 Task: In the  document database. Add the mentioned hyperlink after third sentence in main content 'www.quora.com' Insert the picture of  'Sheep' with name   Sheep.png  Change shape height to 2.4
Action: Mouse moved to (366, 128)
Screenshot: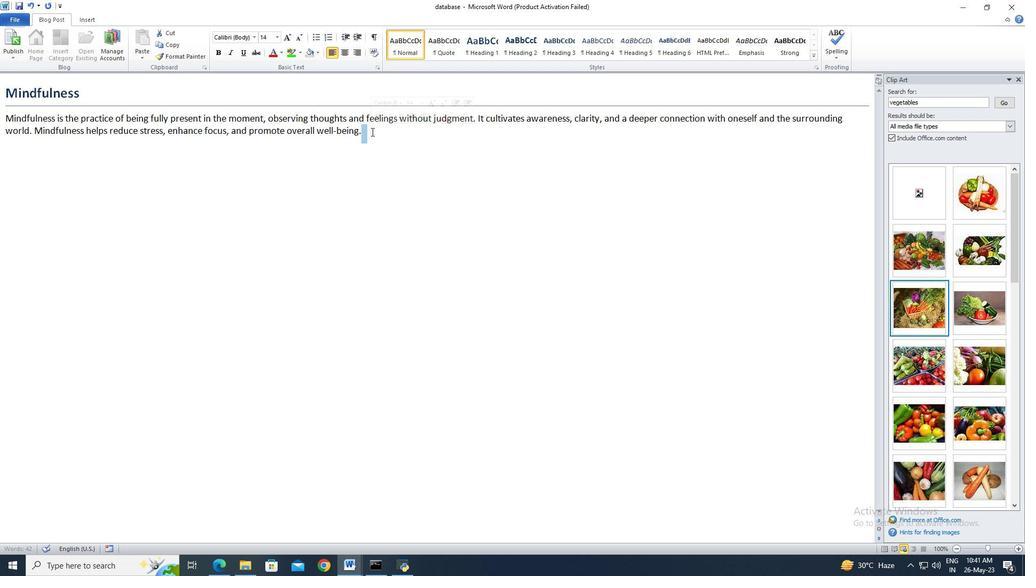 
Action: Mouse pressed left at (366, 128)
Screenshot: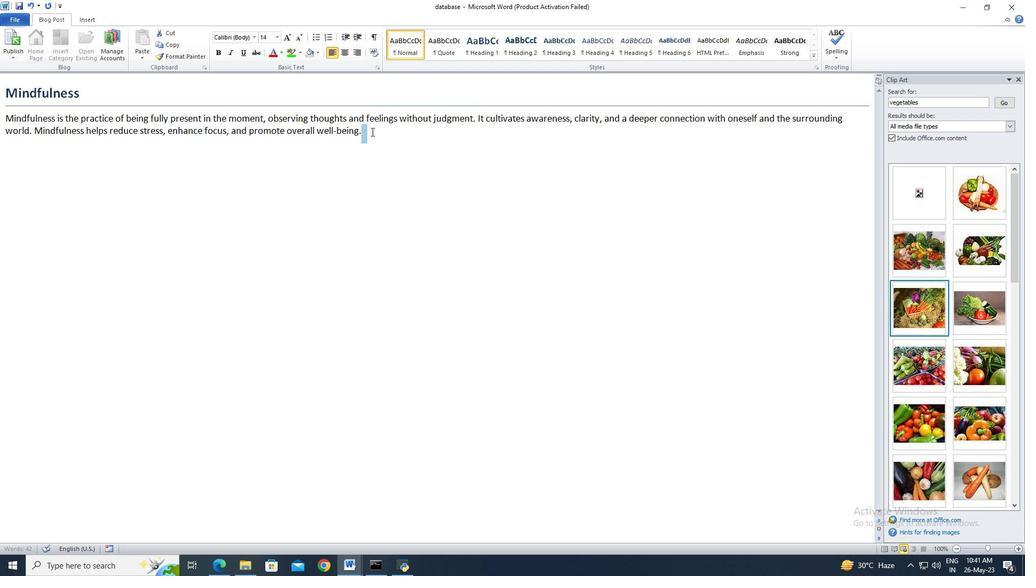 
Action: Mouse moved to (365, 130)
Screenshot: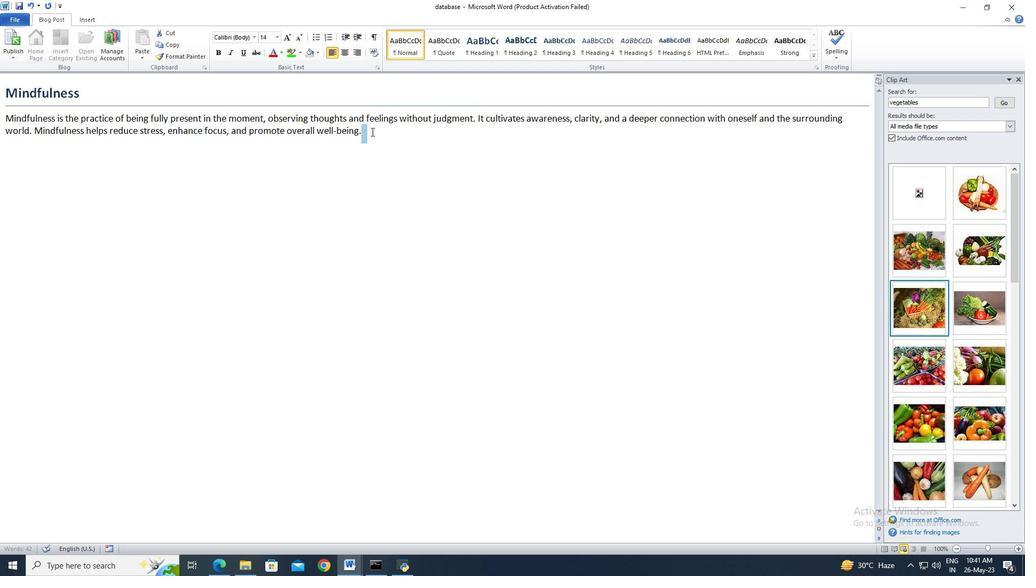 
Action: Mouse pressed left at (365, 130)
Screenshot: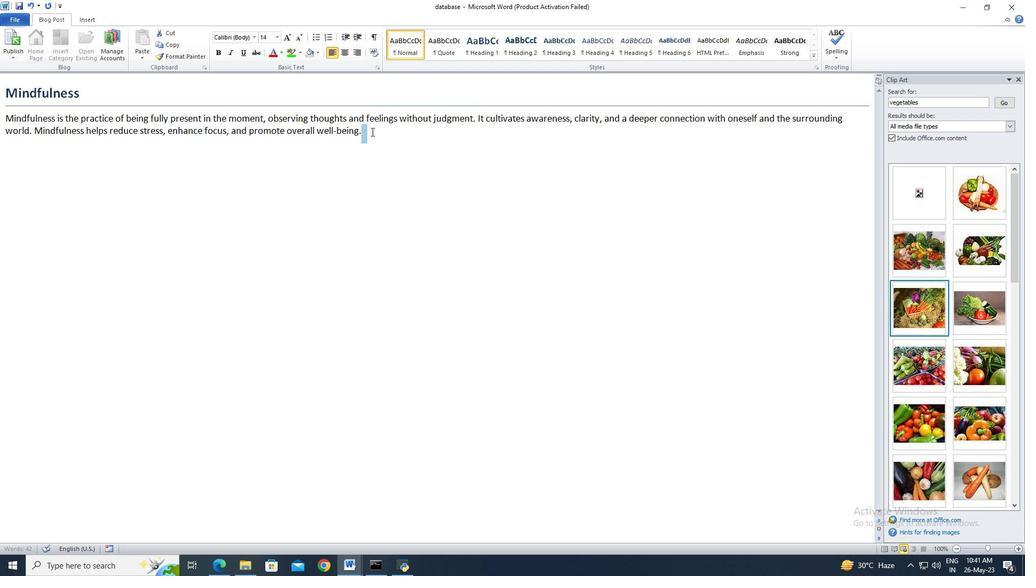 
Action: Mouse moved to (361, 129)
Screenshot: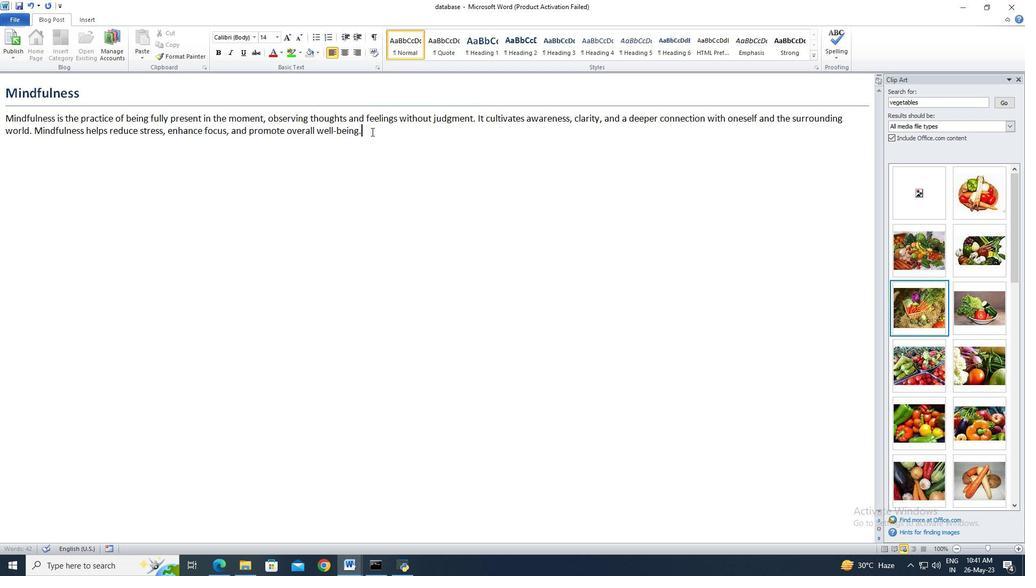 
Action: Mouse pressed left at (361, 129)
Screenshot: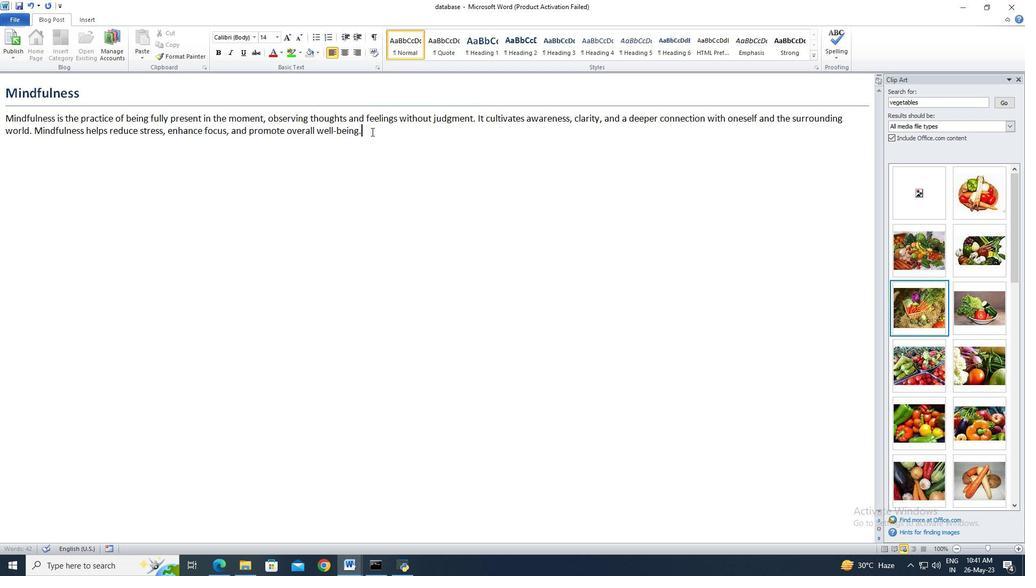 
Action: Mouse moved to (92, 23)
Screenshot: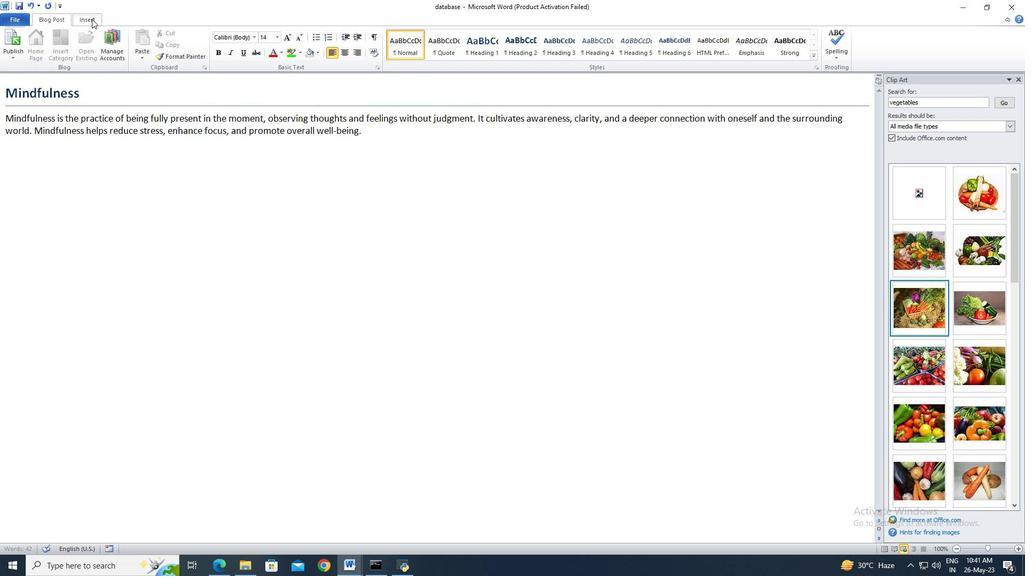 
Action: Mouse pressed left at (92, 23)
Screenshot: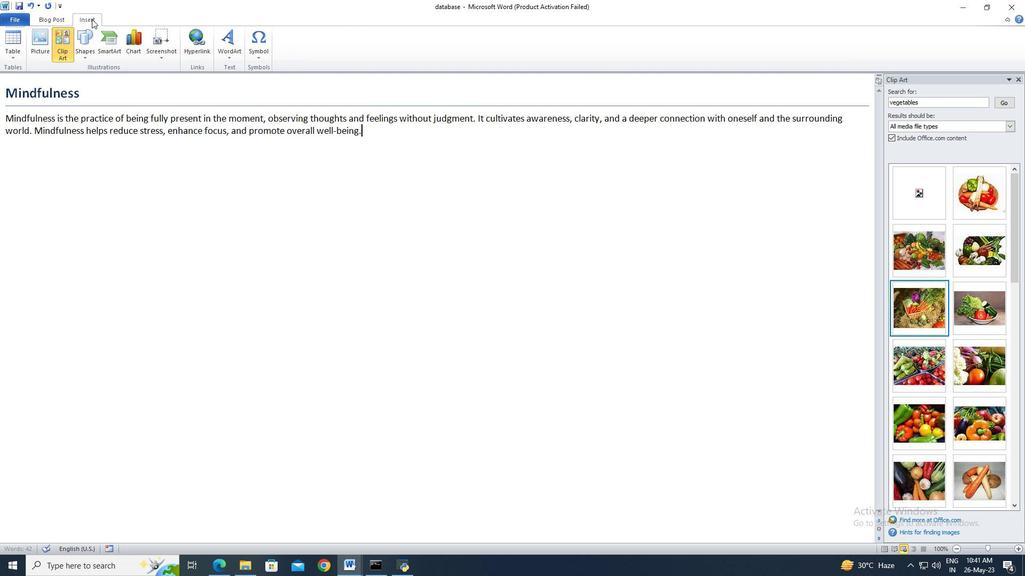 
Action: Mouse moved to (48, 41)
Screenshot: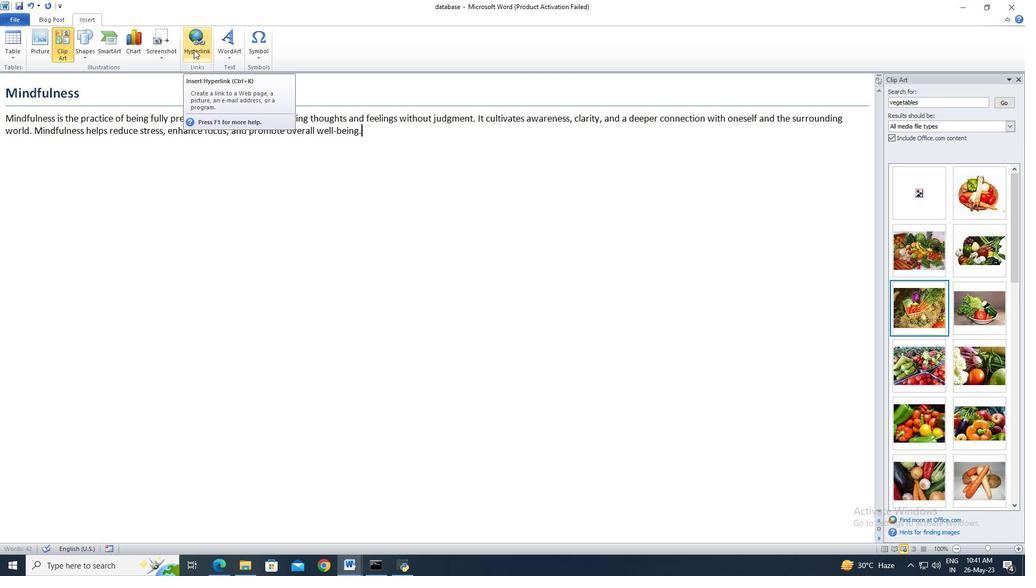 
Action: Mouse pressed left at (48, 41)
Screenshot: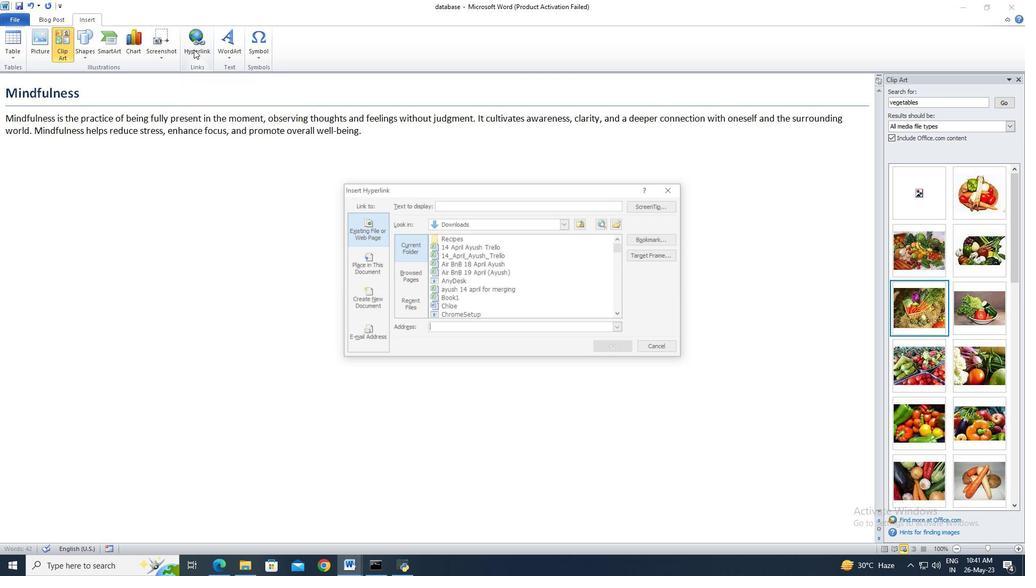 
Action: Mouse moved to (117, 94)
Screenshot: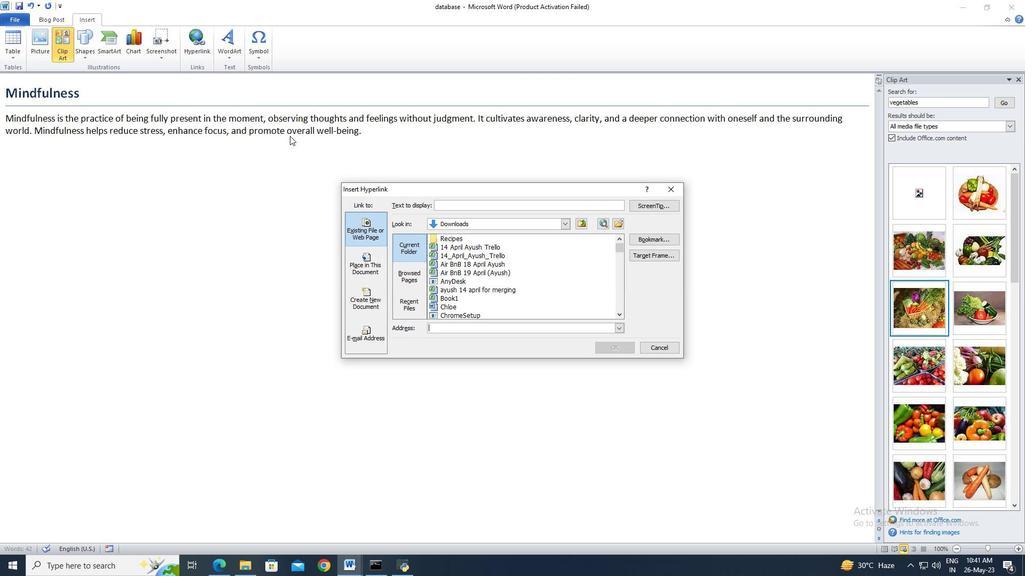 
Action: Mouse pressed left at (117, 94)
Screenshot: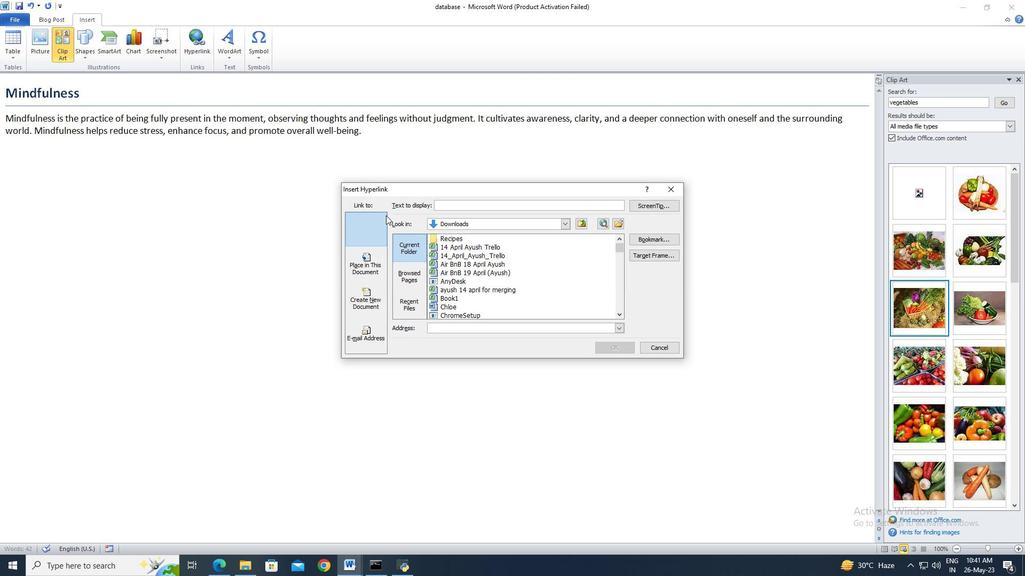 
Action: Mouse moved to (419, 273)
Screenshot: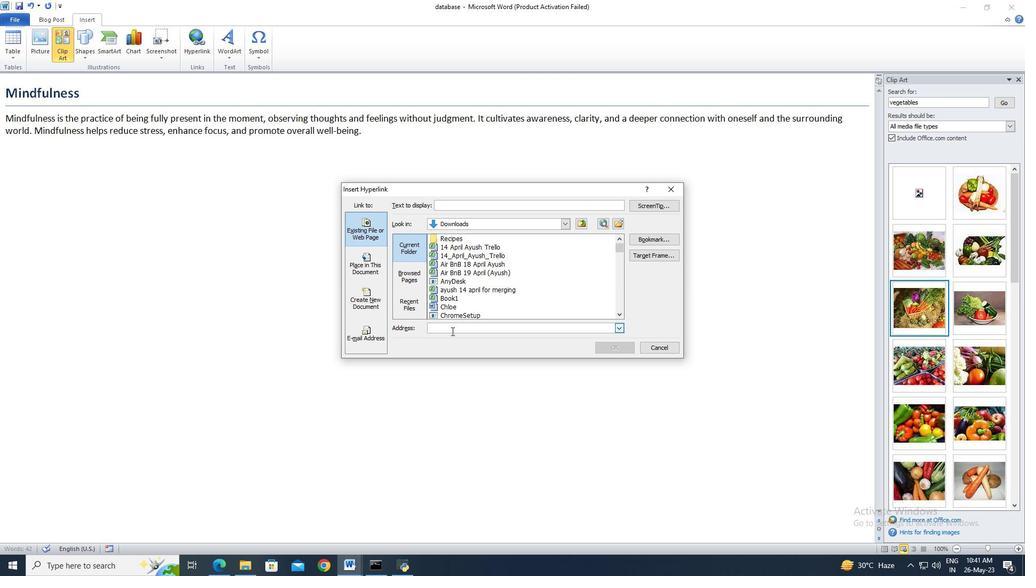 
Action: Mouse pressed left at (419, 273)
Screenshot: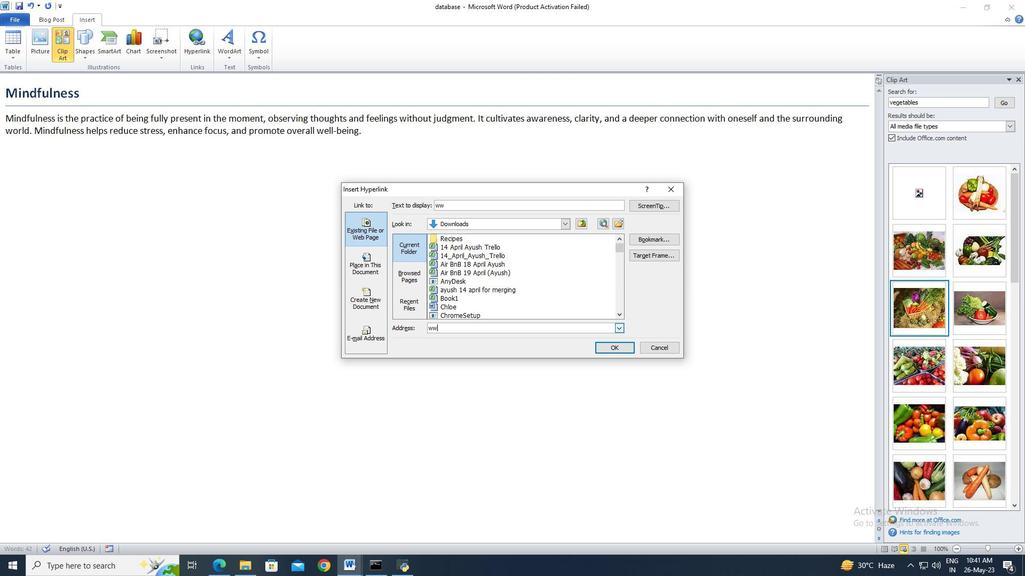 
Action: Mouse moved to (367, 127)
Screenshot: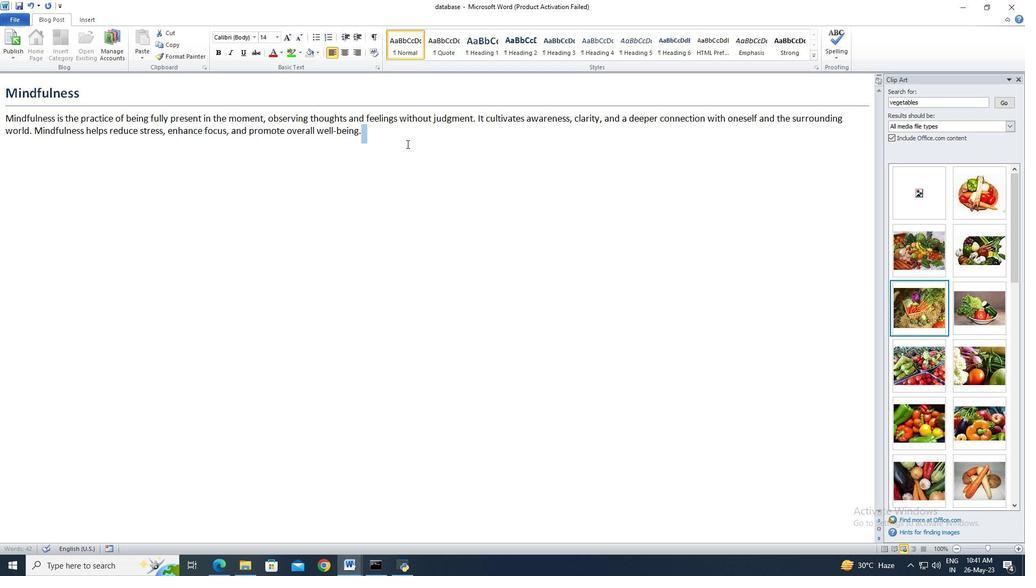 
Action: Mouse pressed left at (367, 127)
Screenshot: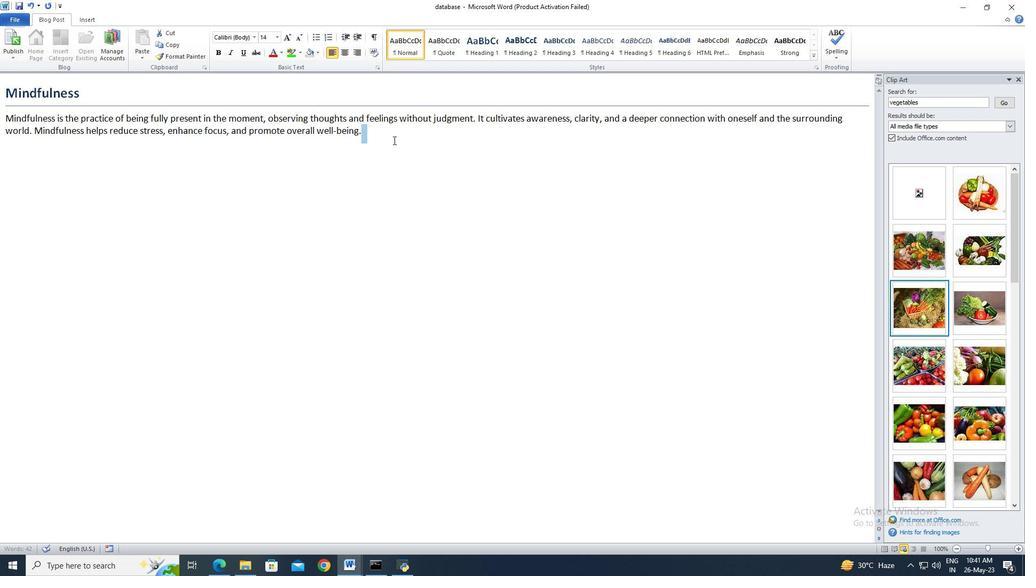 
Action: Mouse moved to (368, 127)
Screenshot: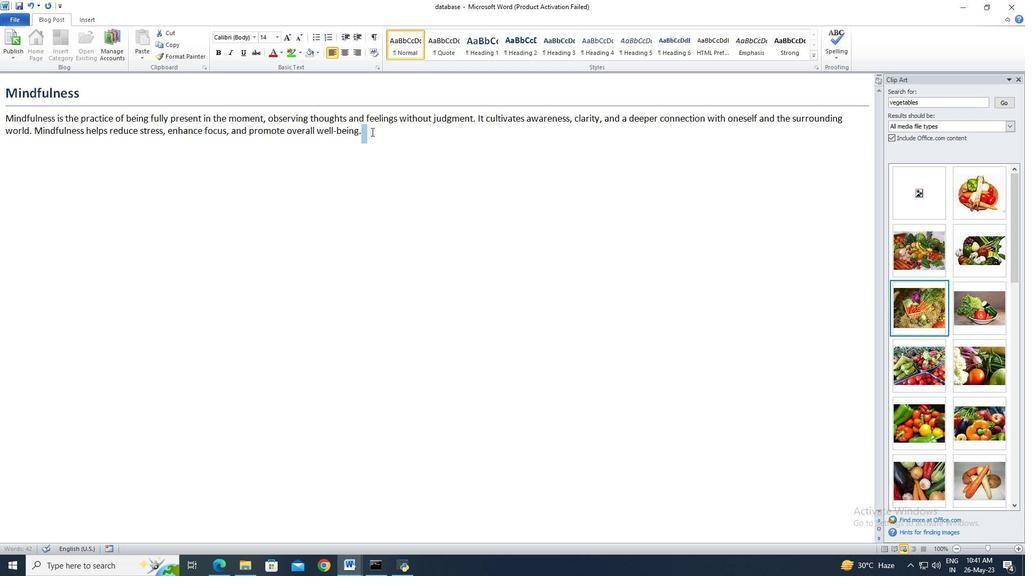 
Action: Key pressed <Key.left><Key.enter>
Screenshot: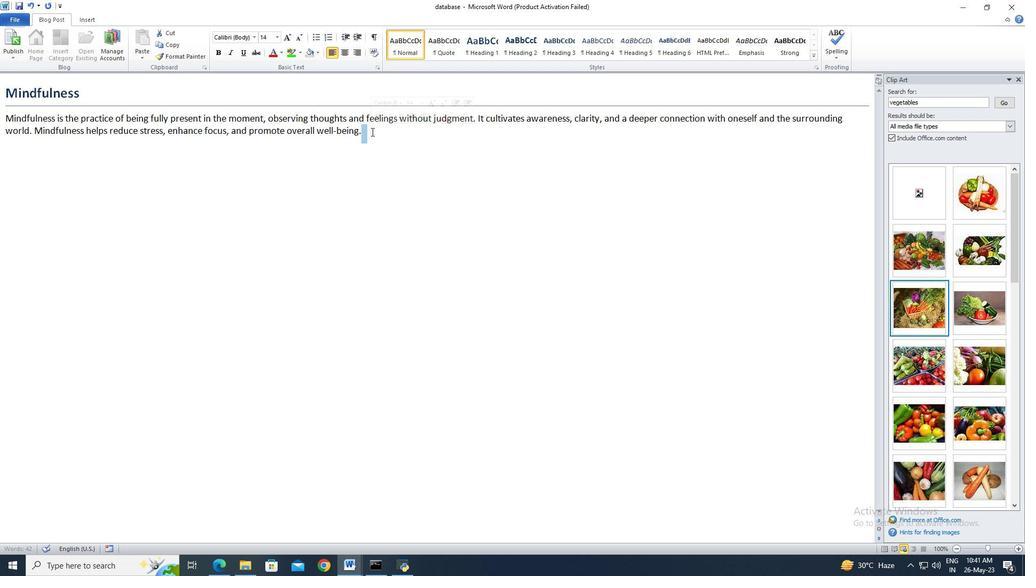 
Action: Mouse moved to (367, 130)
Screenshot: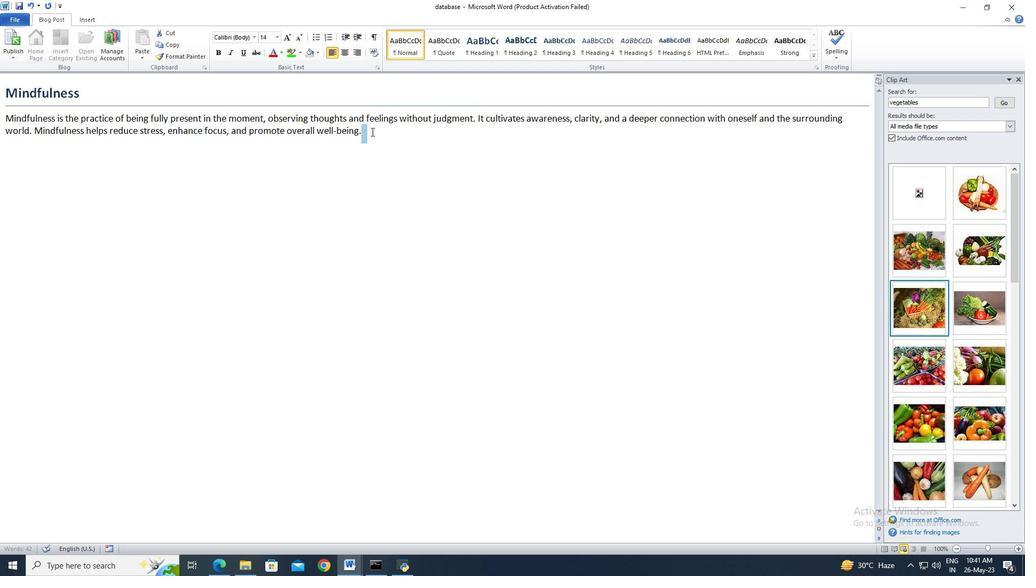 
Action: Mouse pressed left at (367, 130)
Screenshot: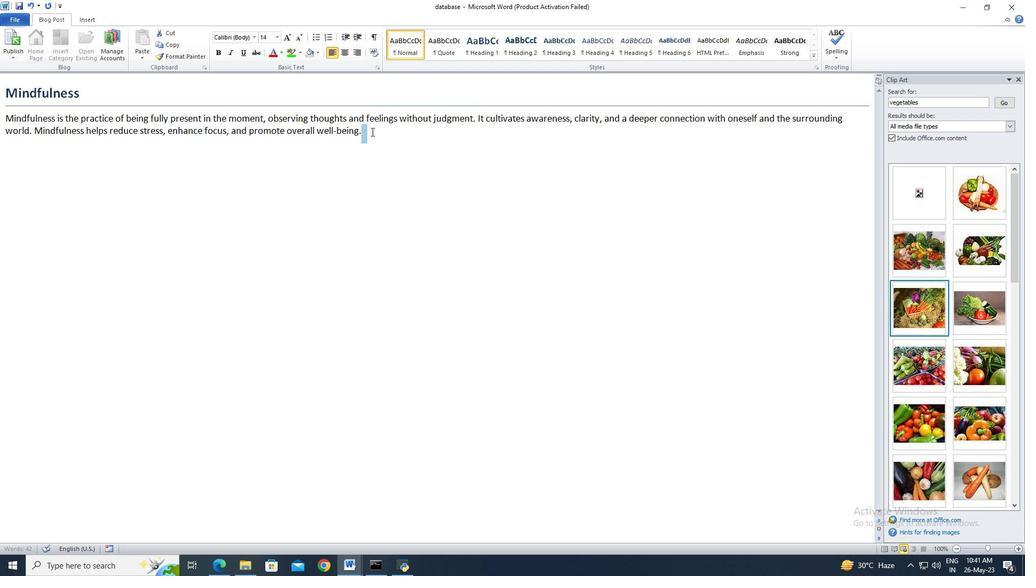 
Action: Mouse moved to (366, 130)
Screenshot: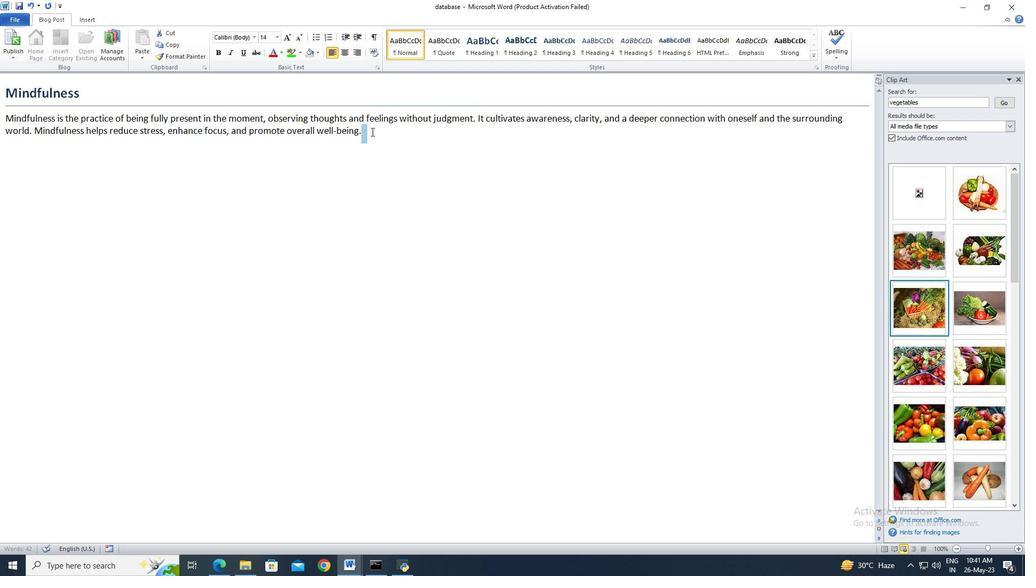 
Action: Mouse pressed left at (366, 130)
Screenshot: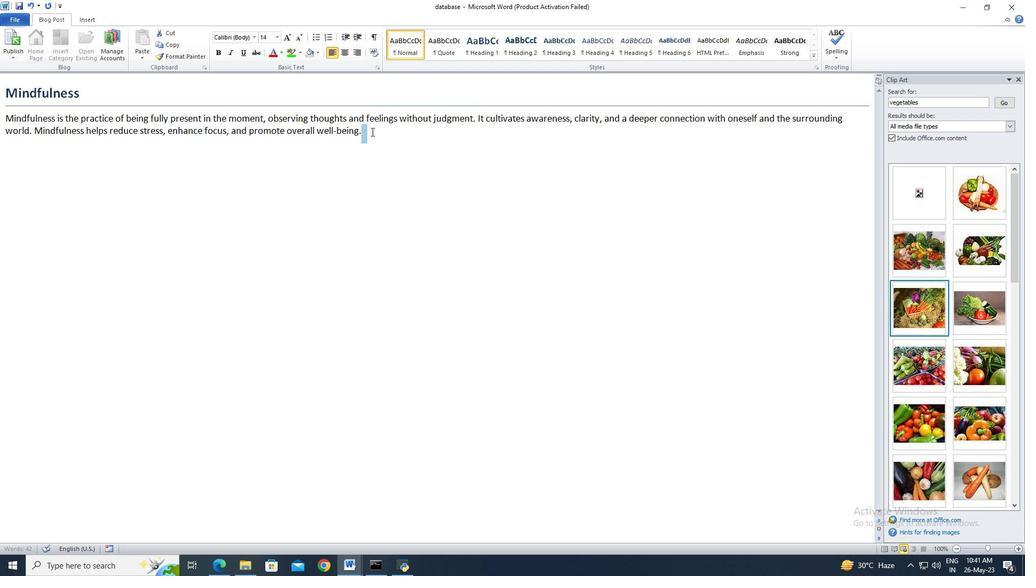 
Action: Mouse moved to (355, 162)
Screenshot: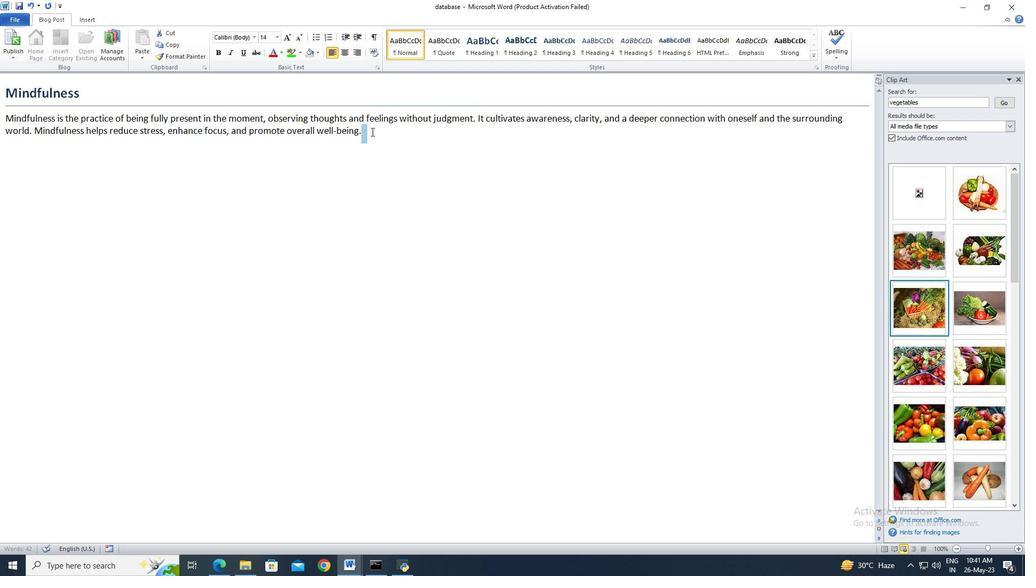
Action: Mouse pressed left at (355, 162)
Screenshot: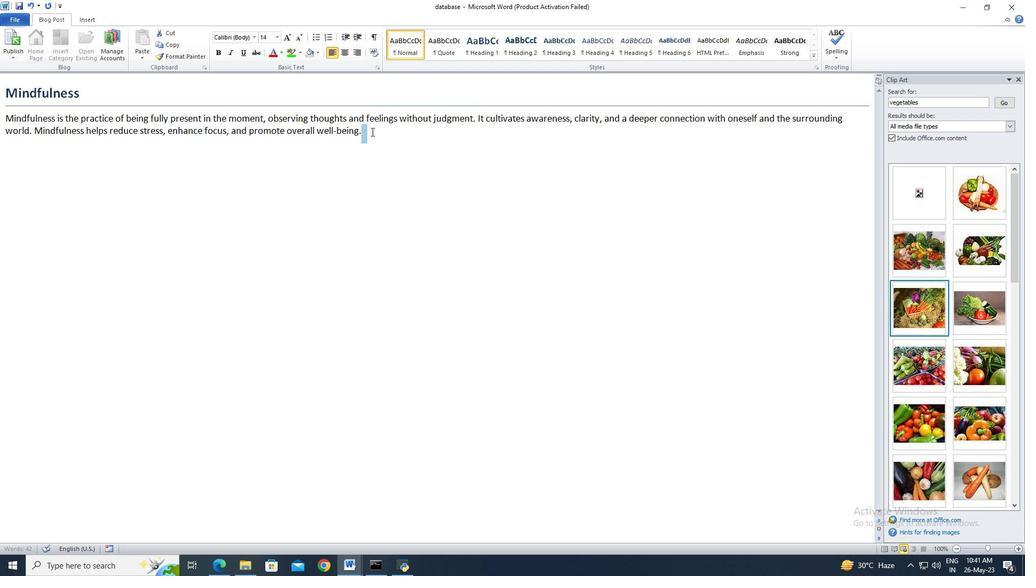 
Action: Mouse moved to (431, 184)
Screenshot: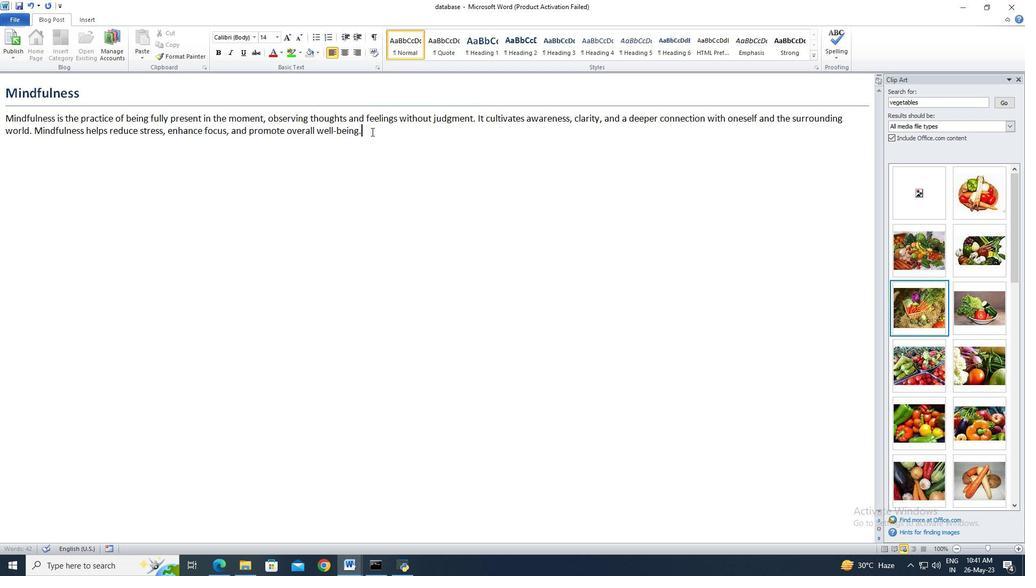 
Action: Mouse pressed left at (431, 184)
Screenshot: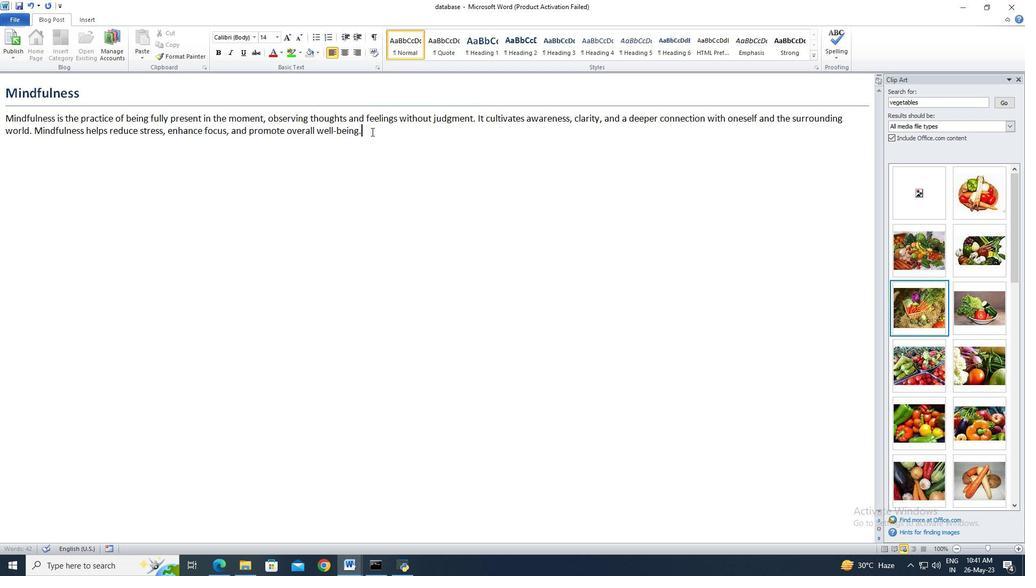 
Action: Mouse moved to (369, 127)
Screenshot: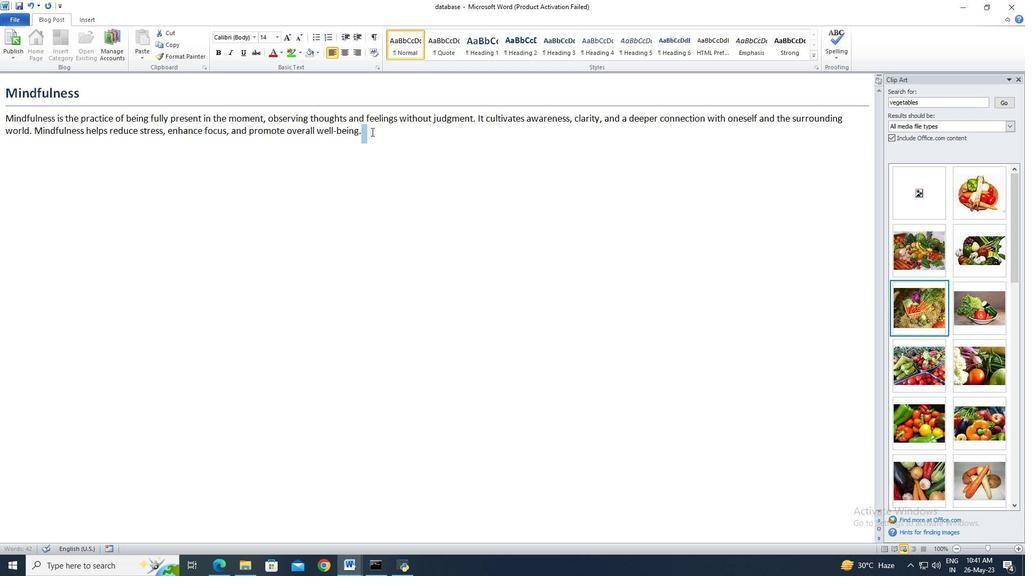 
Action: Mouse pressed left at (369, 127)
Screenshot: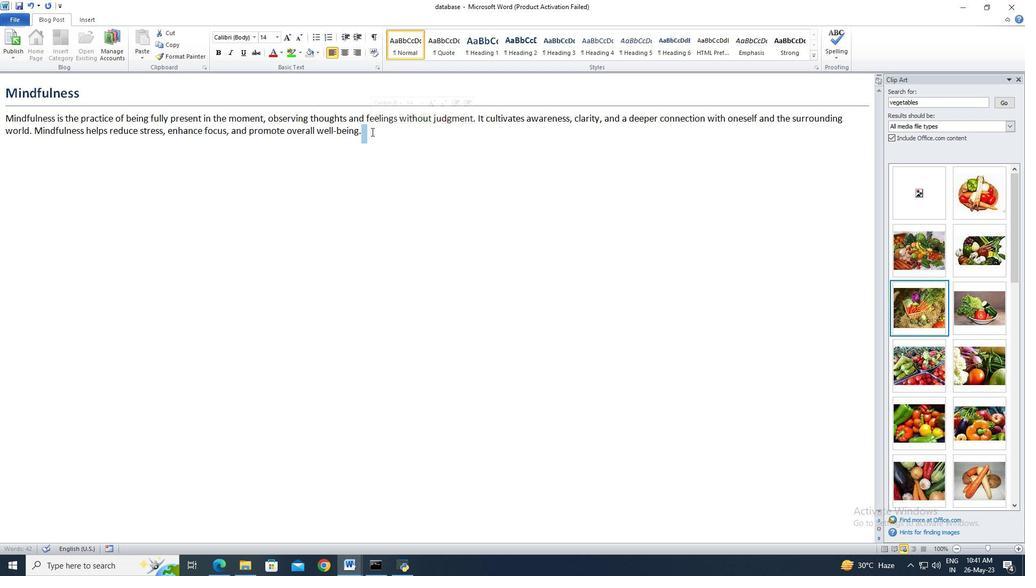 
Action: Key pressed <Key.left>
Screenshot: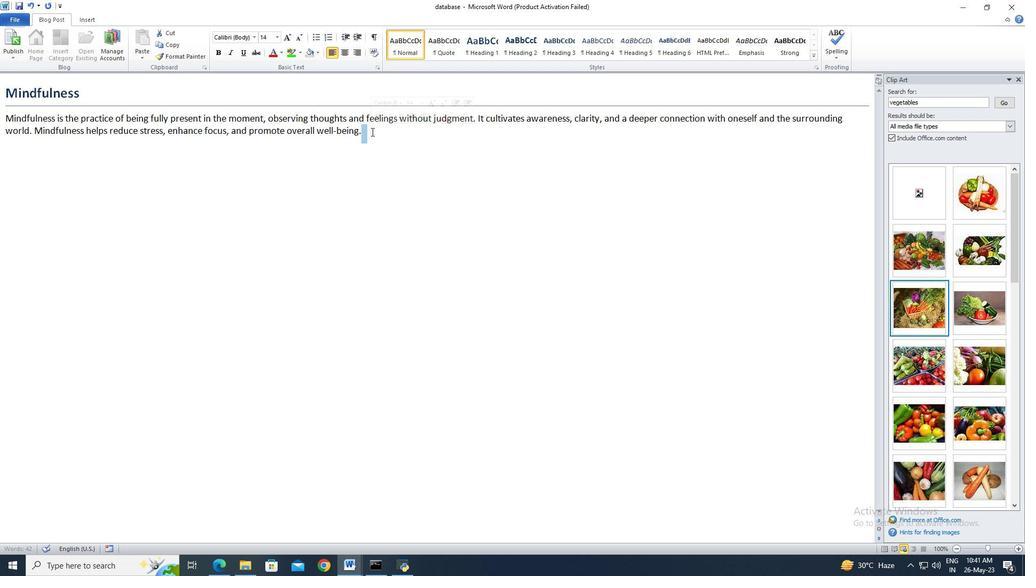 
Action: Mouse moved to (90, 22)
Screenshot: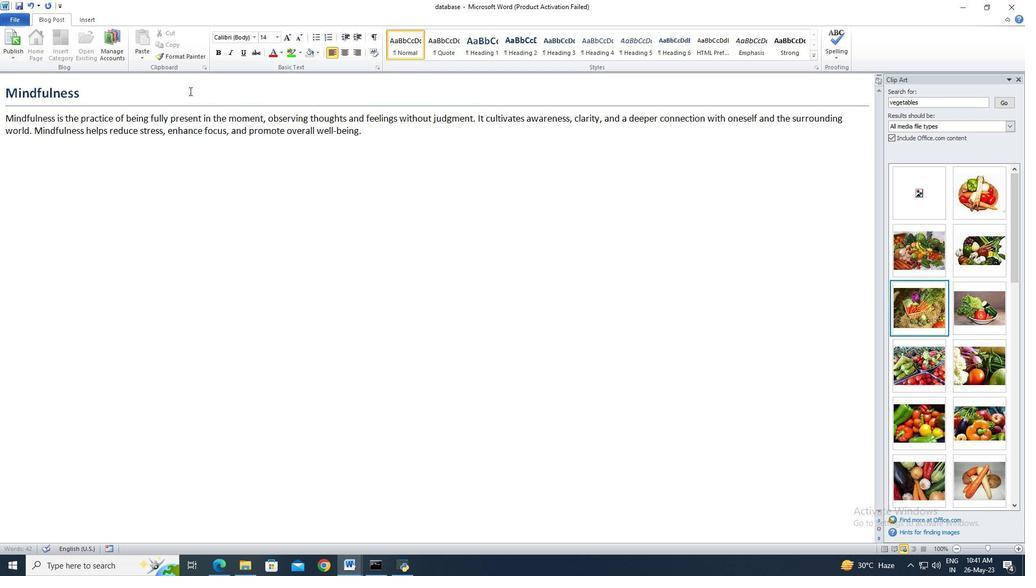 
Action: Mouse pressed left at (90, 22)
Screenshot: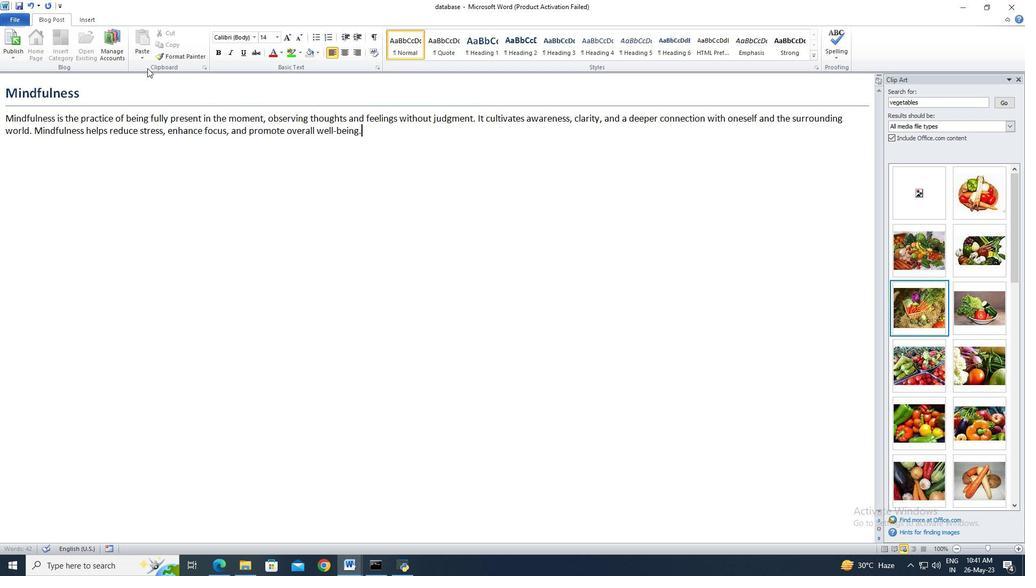 
Action: Mouse moved to (46, 47)
Screenshot: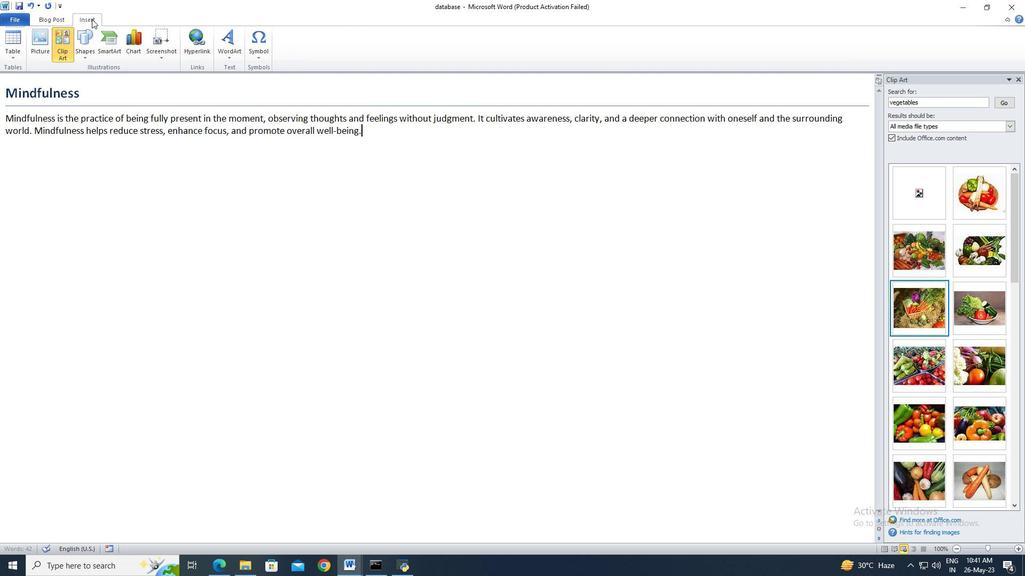 
Action: Mouse pressed left at (46, 47)
Screenshot: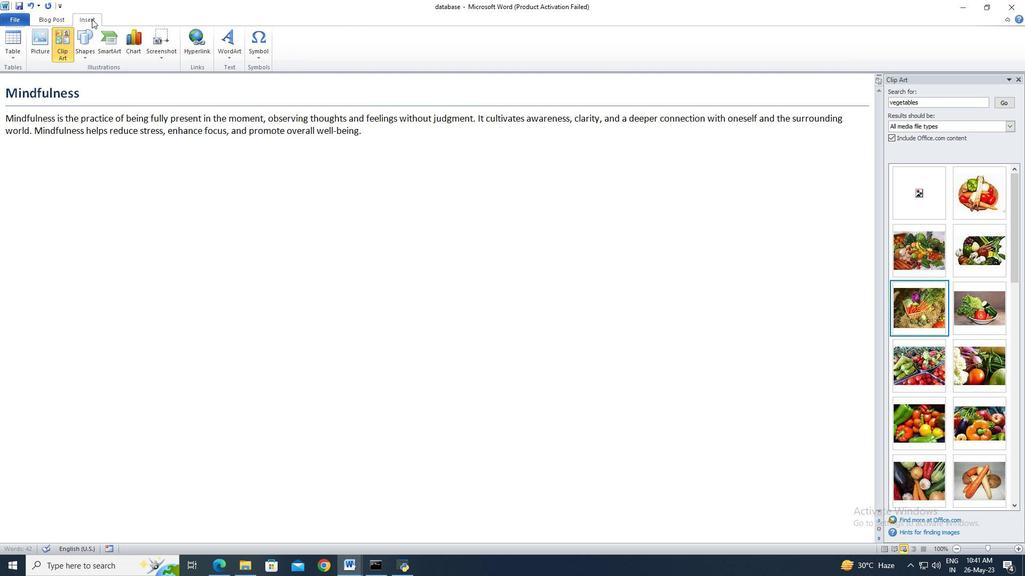 
Action: Mouse moved to (117, 92)
Screenshot: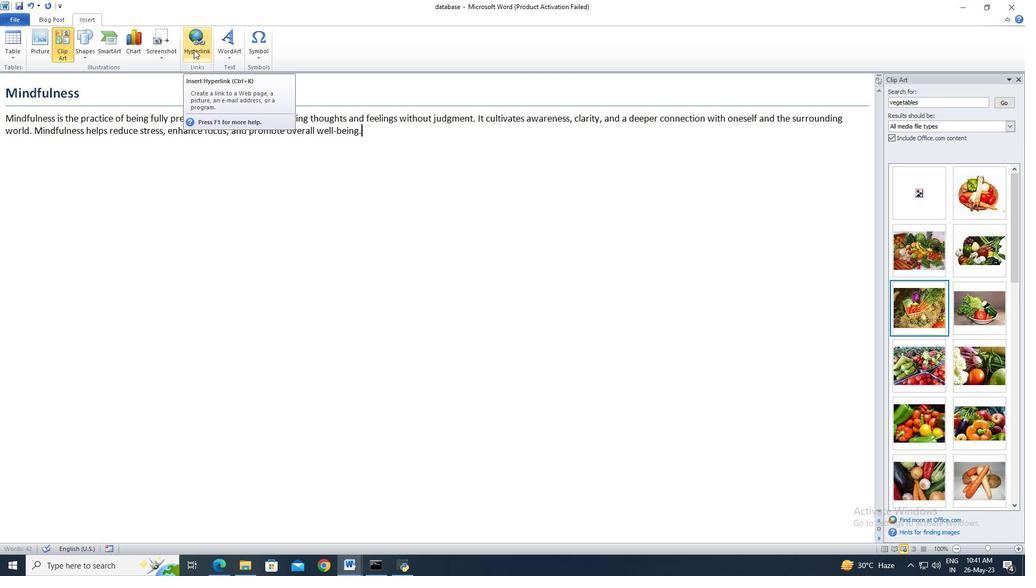 
Action: Mouse pressed left at (117, 92)
Screenshot: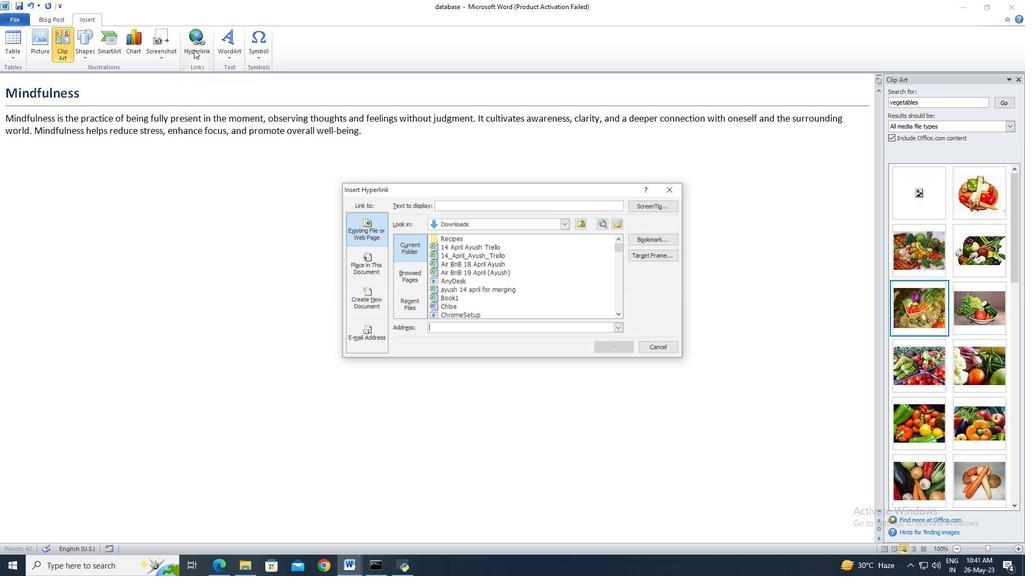
Action: Mouse moved to (465, 273)
Screenshot: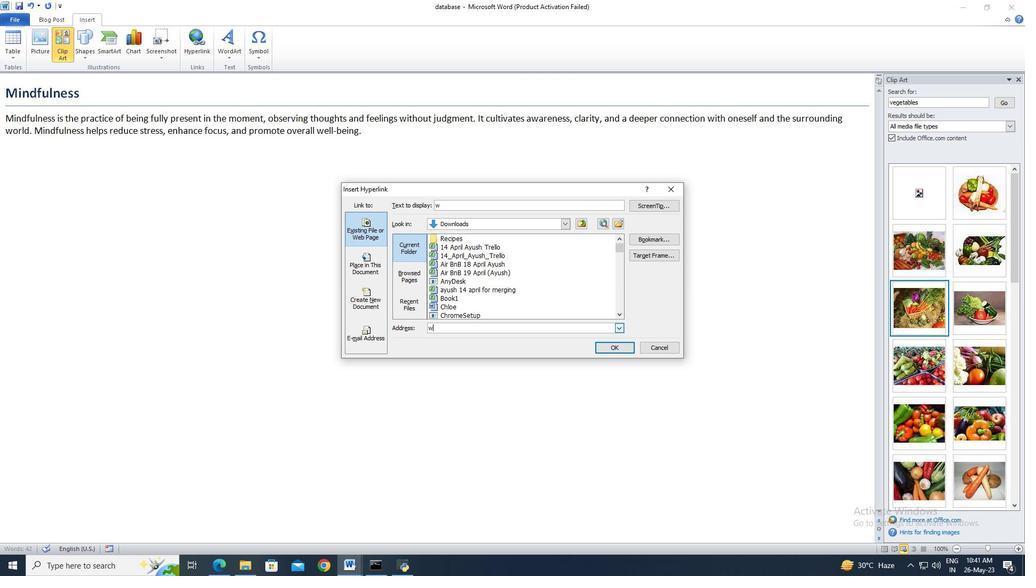 
Action: Mouse pressed left at (465, 273)
Screenshot: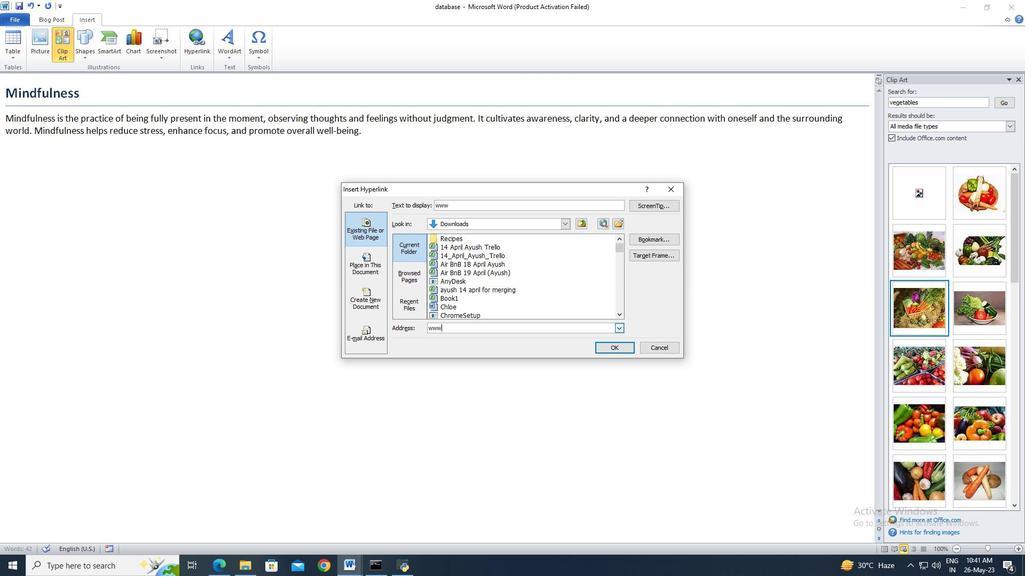 
Action: Mouse moved to (371, 131)
Screenshot: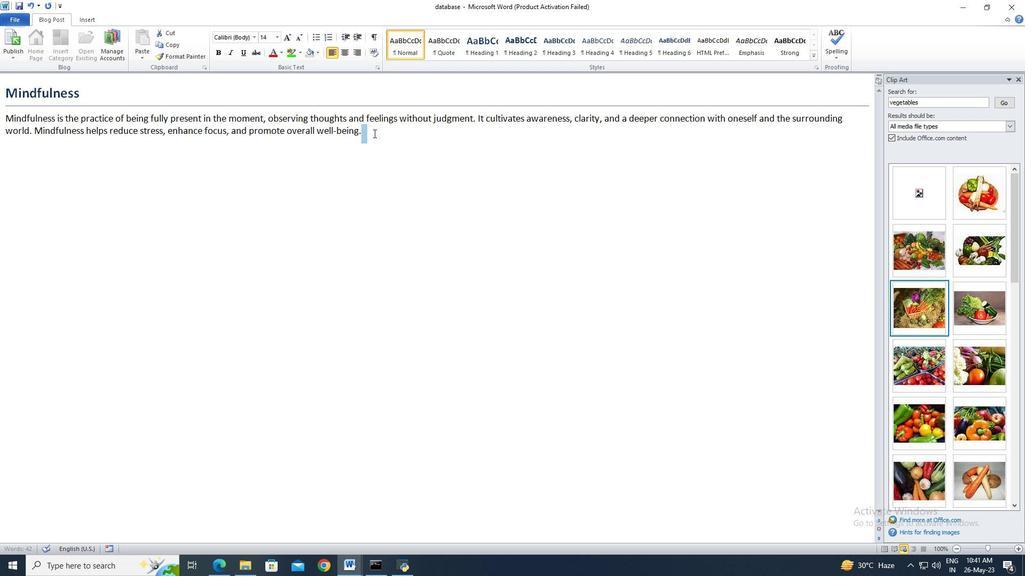 
Action: Mouse pressed left at (371, 131)
Screenshot: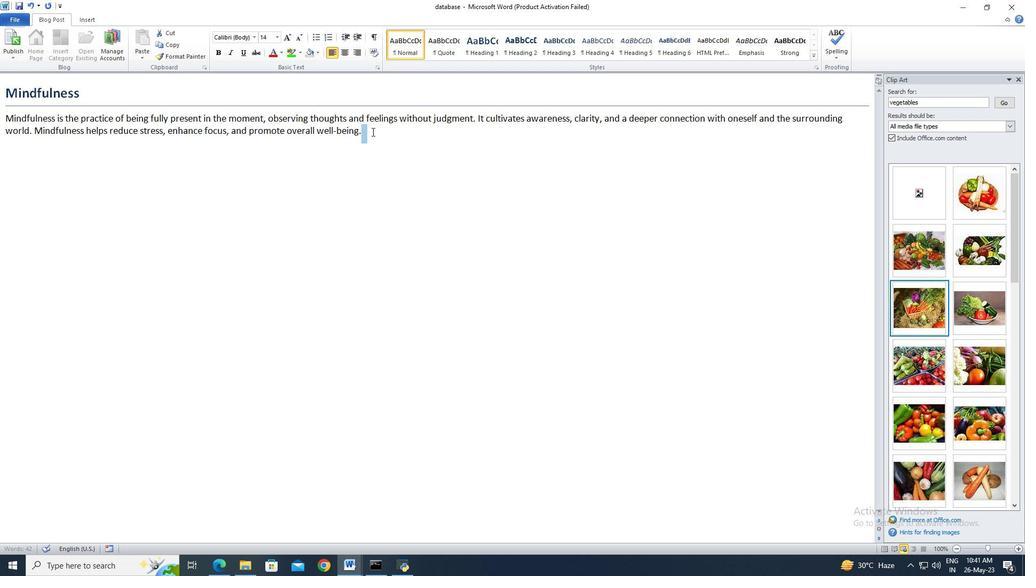 
Action: Key pressed <Key.left><Key.left>
Screenshot: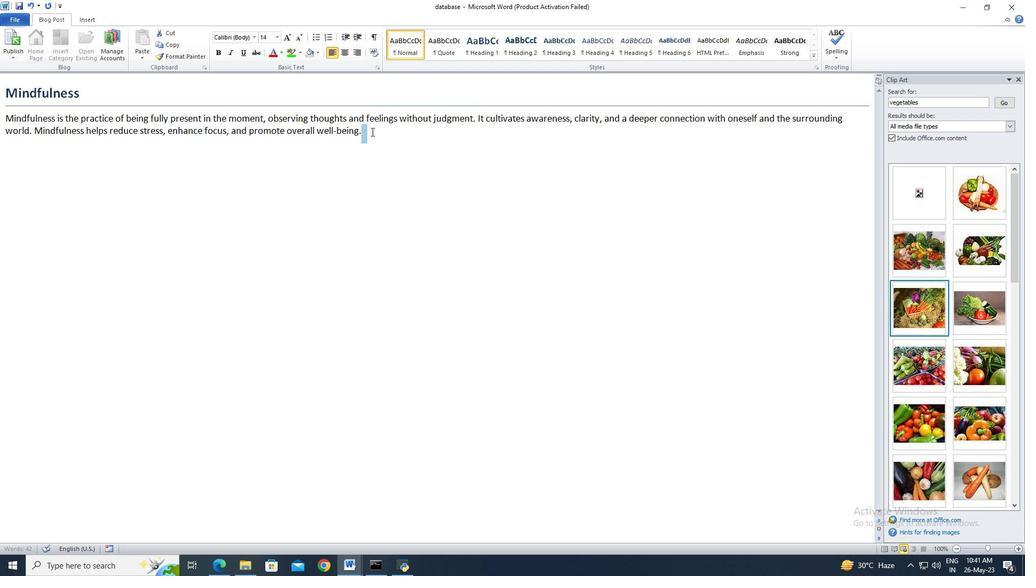
Action: Mouse moved to (91, 19)
Screenshot: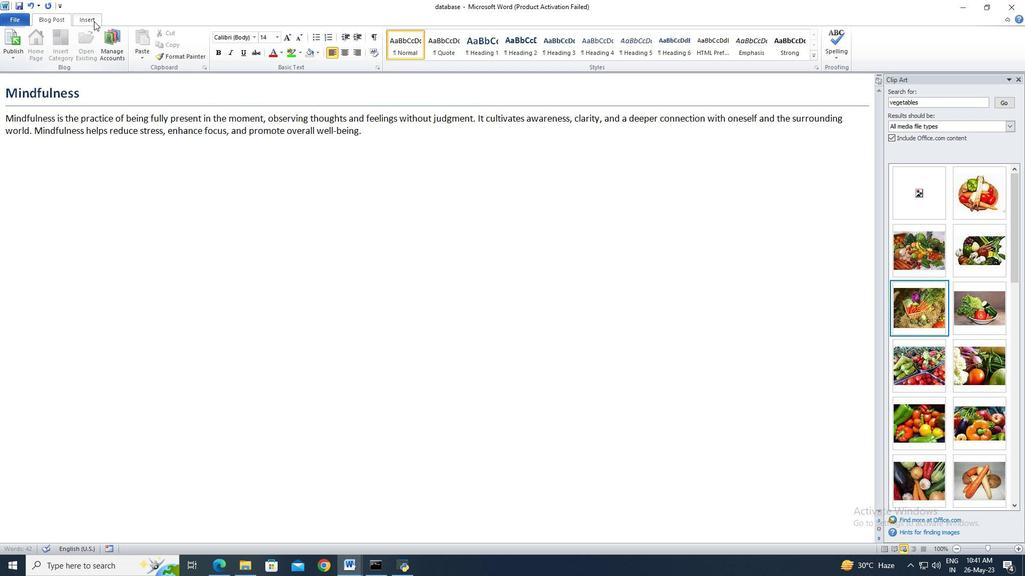 
Action: Mouse pressed left at (91, 19)
Screenshot: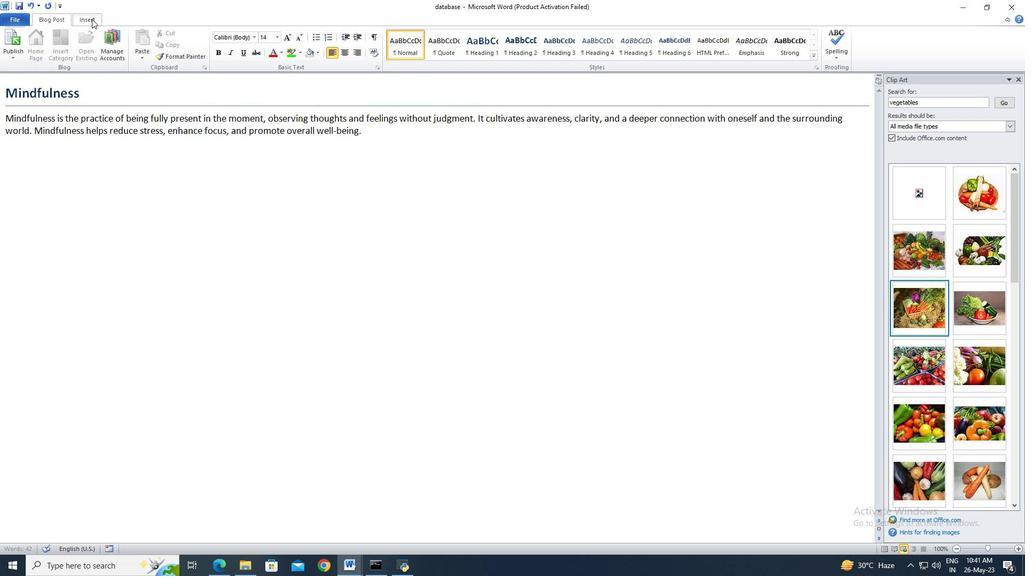 
Action: Mouse moved to (193, 49)
Screenshot: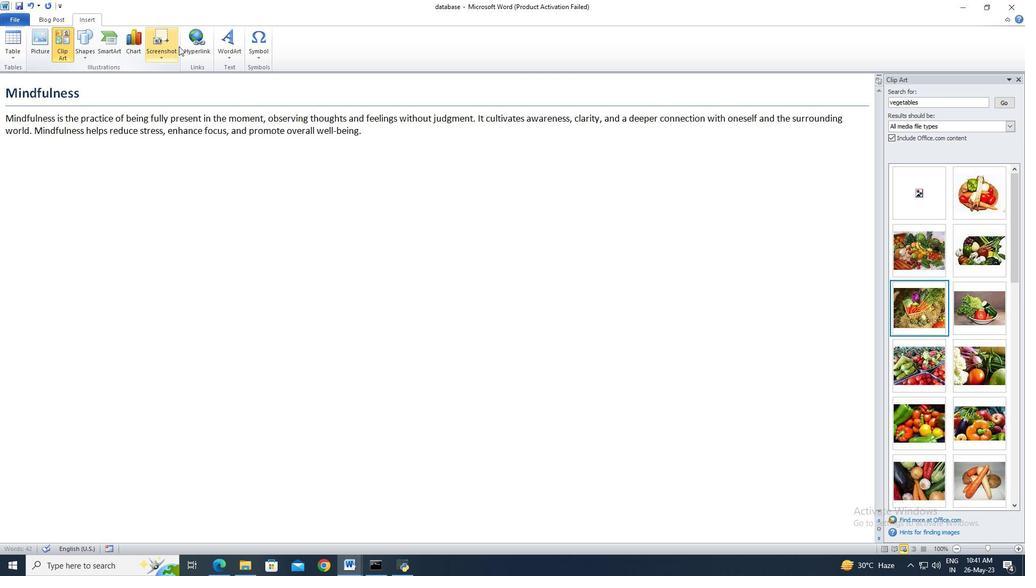 
Action: Mouse pressed left at (193, 49)
Screenshot: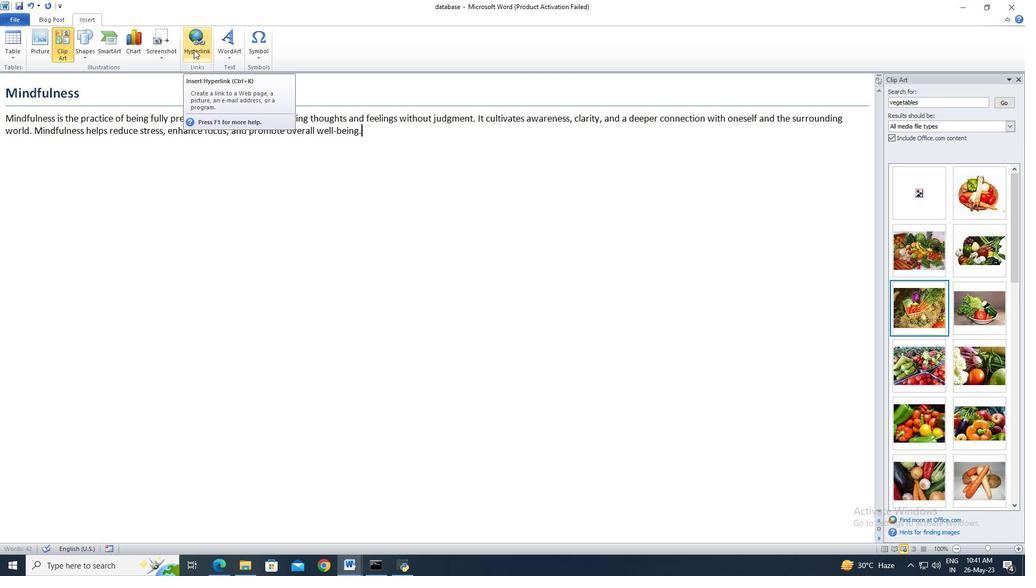 
Action: Mouse moved to (451, 331)
Screenshot: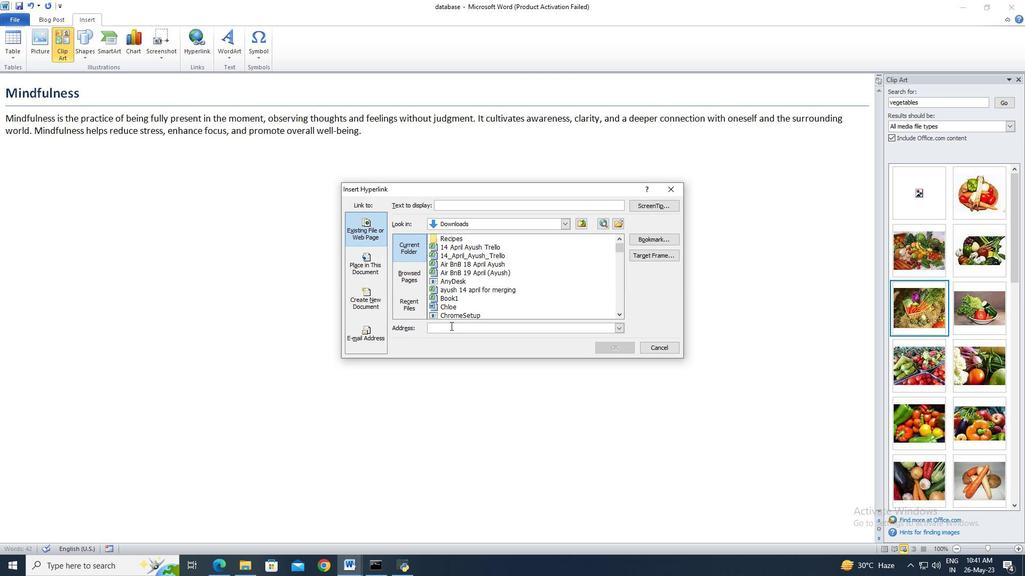 
Action: Mouse pressed left at (451, 331)
Screenshot: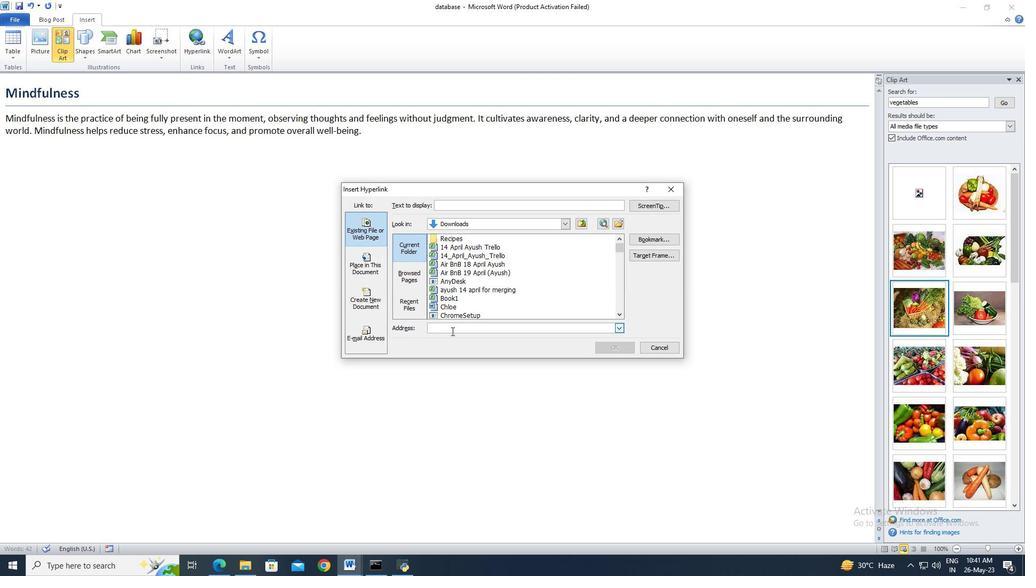 
Action: Key pressed www.quora.com
Screenshot: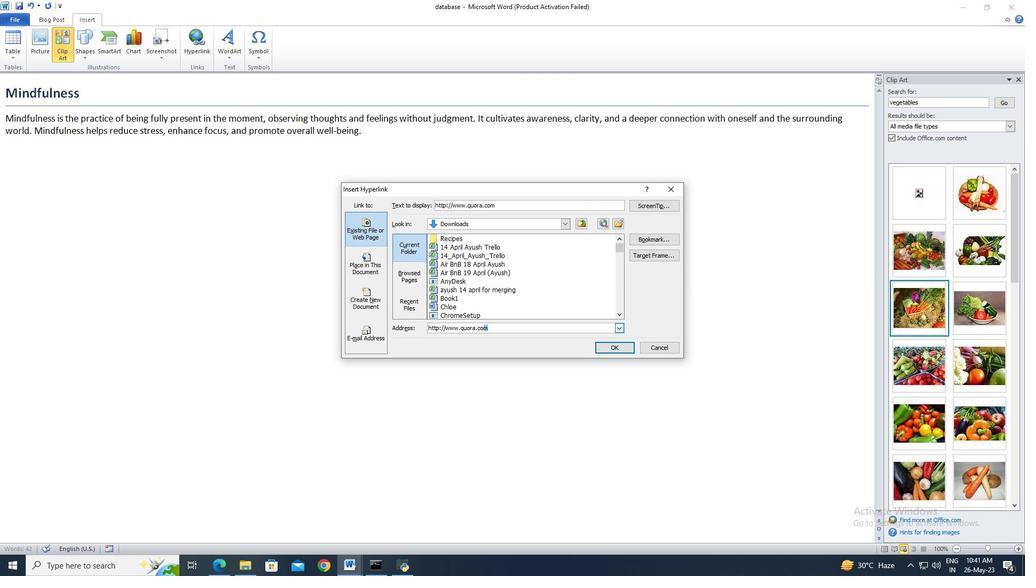 
Action: Mouse moved to (608, 345)
Screenshot: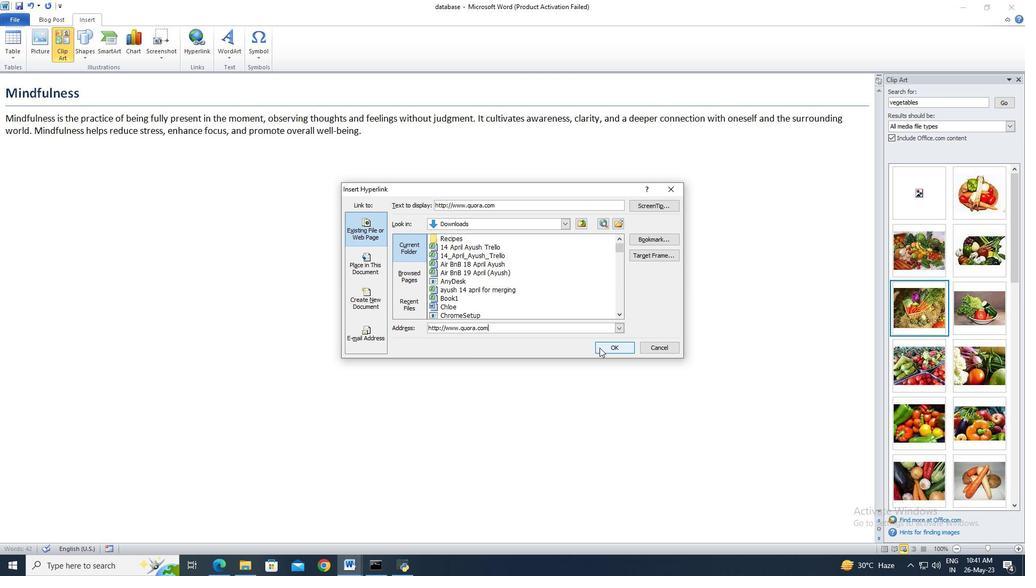 
Action: Mouse pressed left at (608, 345)
Screenshot: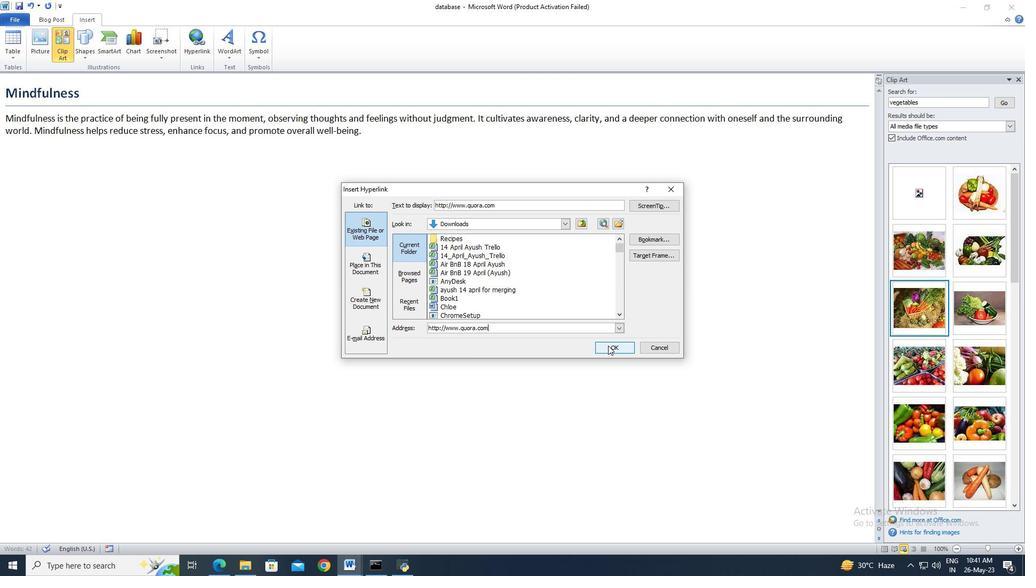 
Action: Mouse moved to (591, 322)
Screenshot: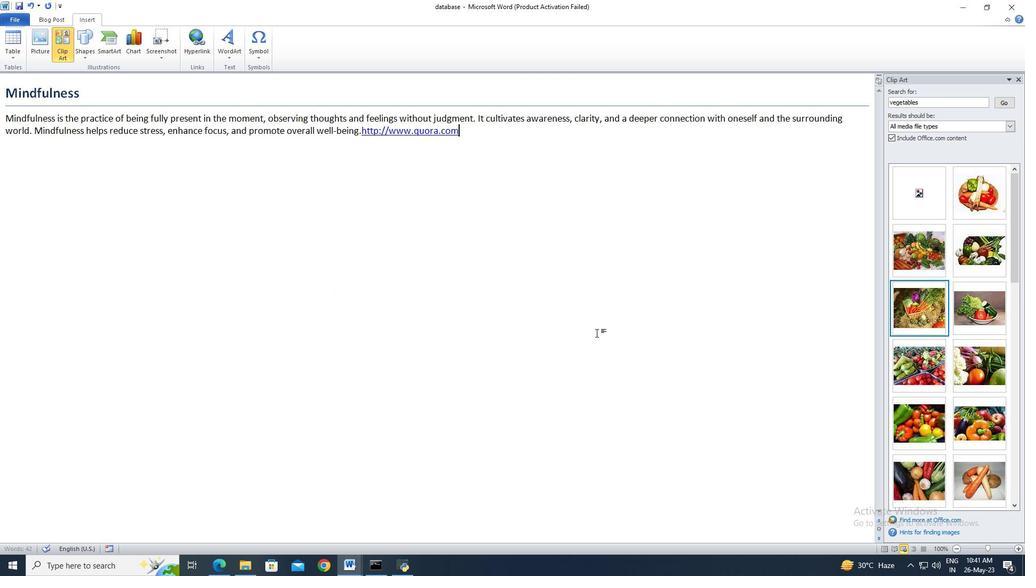 
Action: Key pressed <Key.enter>
Screenshot: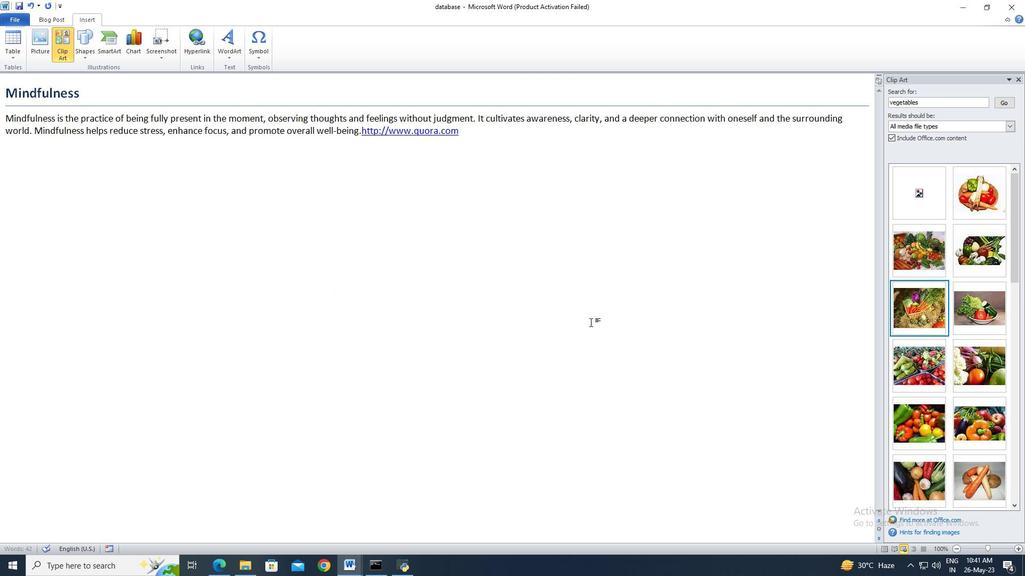 
Action: Mouse moved to (46, 50)
Screenshot: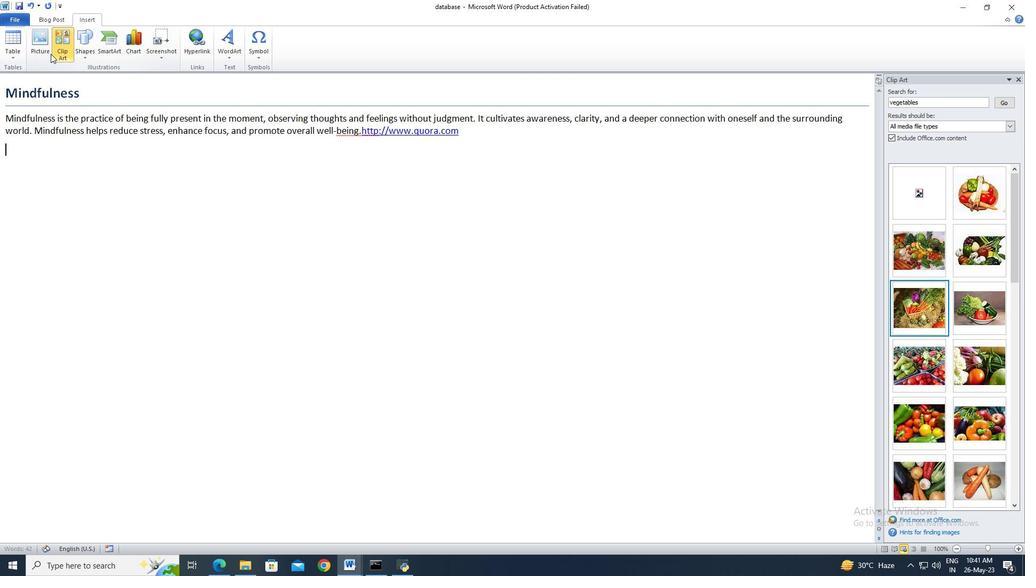 
Action: Mouse pressed left at (46, 50)
Screenshot: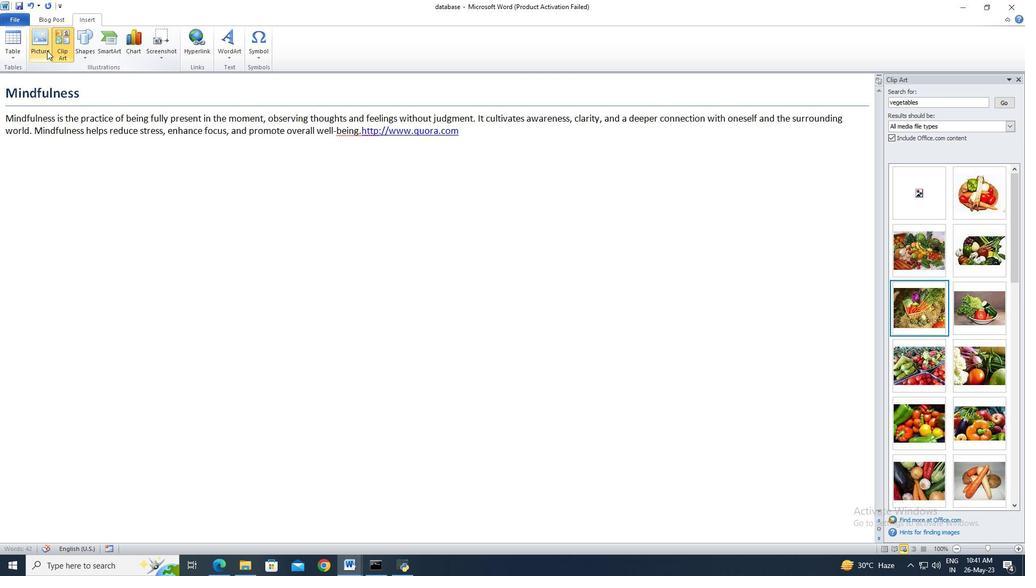 
Action: Mouse moved to (111, 91)
Screenshot: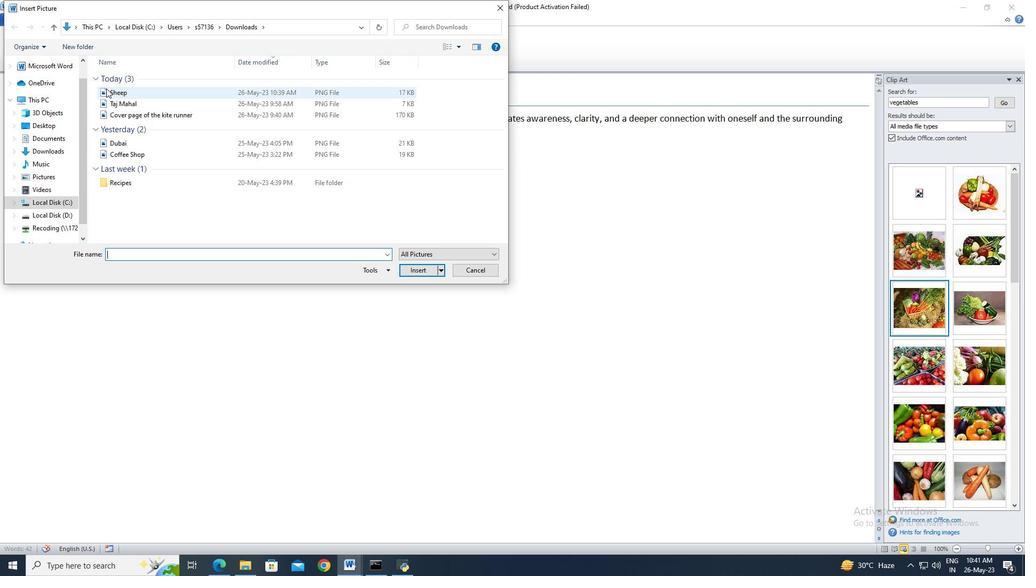 
Action: Mouse pressed left at (111, 91)
Screenshot: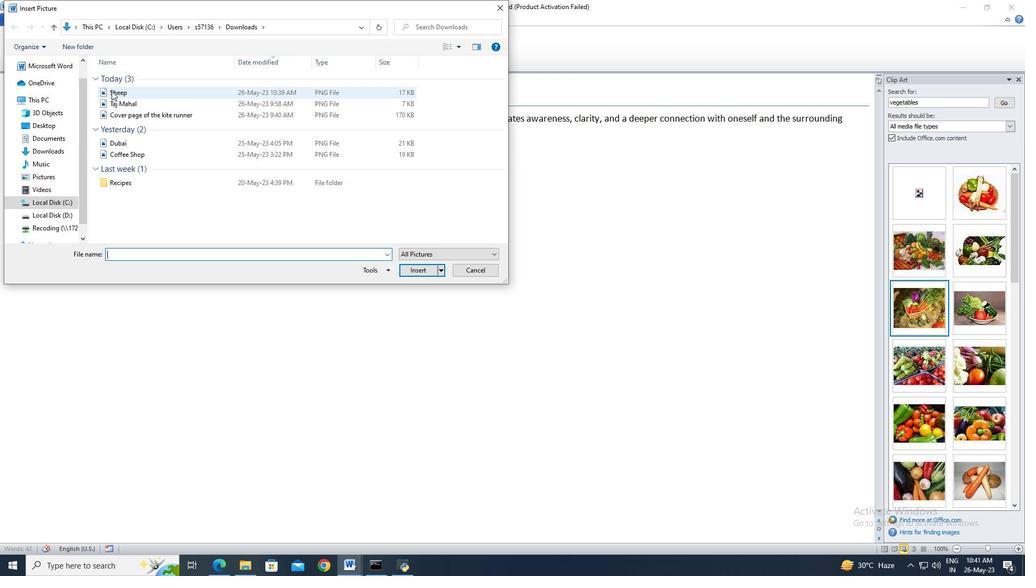 
Action: Mouse moved to (405, 275)
Screenshot: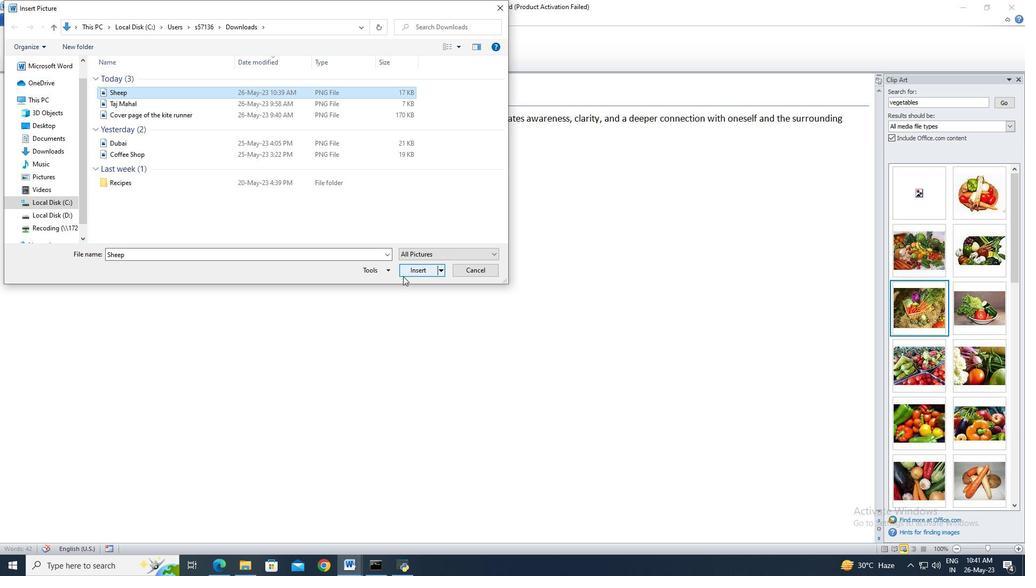 
Action: Mouse pressed left at (405, 275)
Screenshot: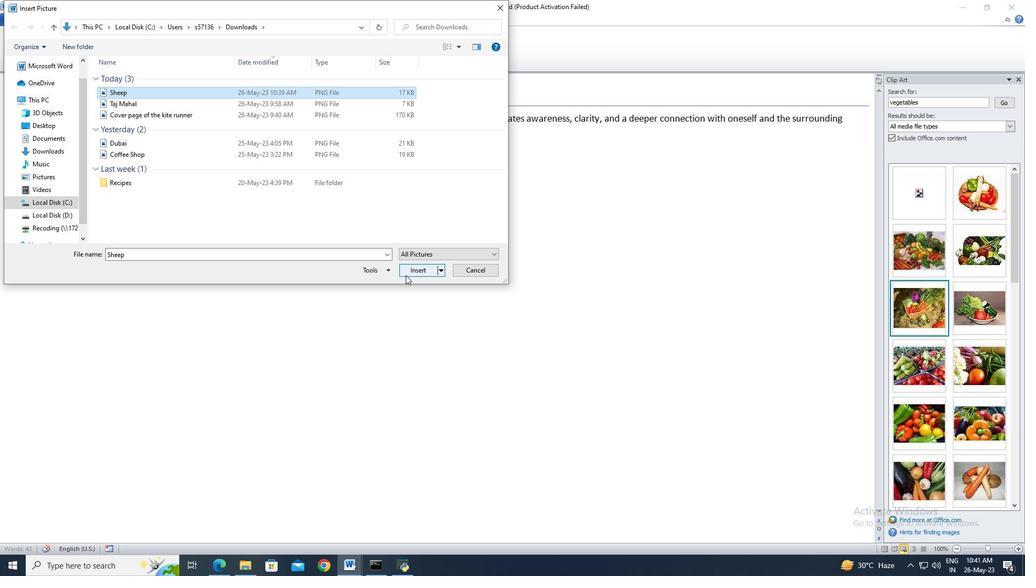 
Action: Mouse moved to (998, 38)
Screenshot: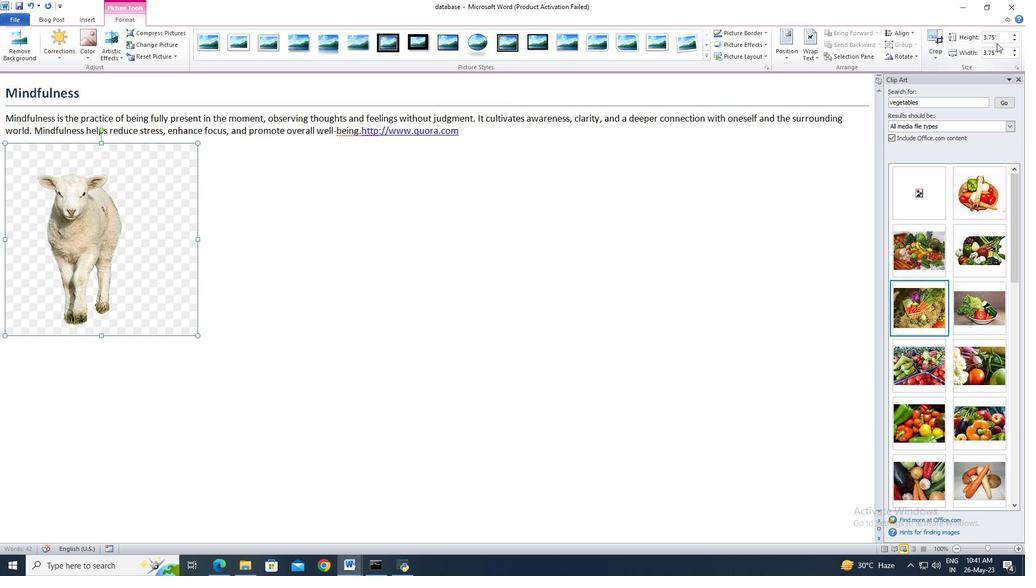 
Action: Mouse pressed left at (998, 38)
Screenshot: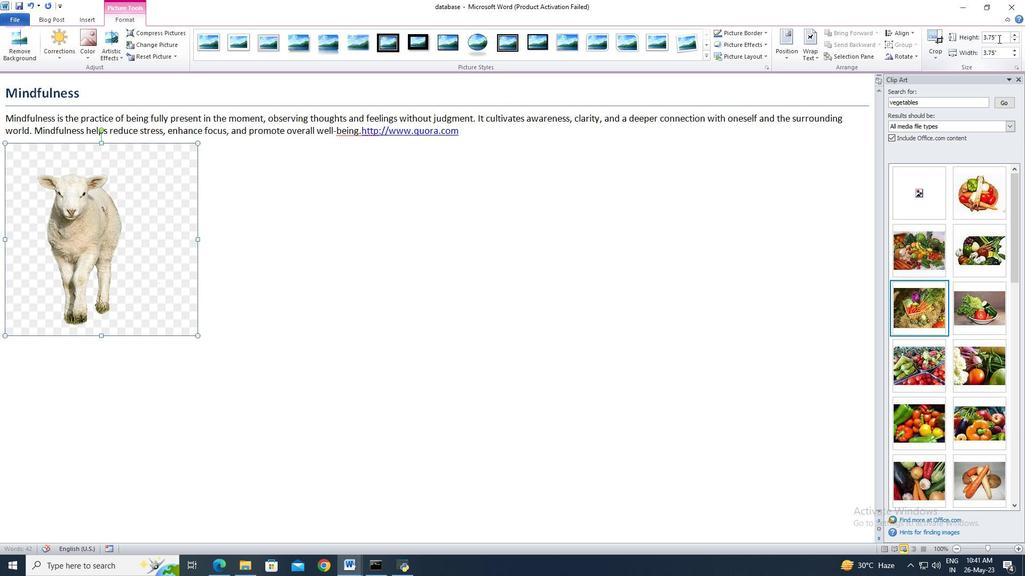 
Action: Mouse moved to (839, 0)
Screenshot: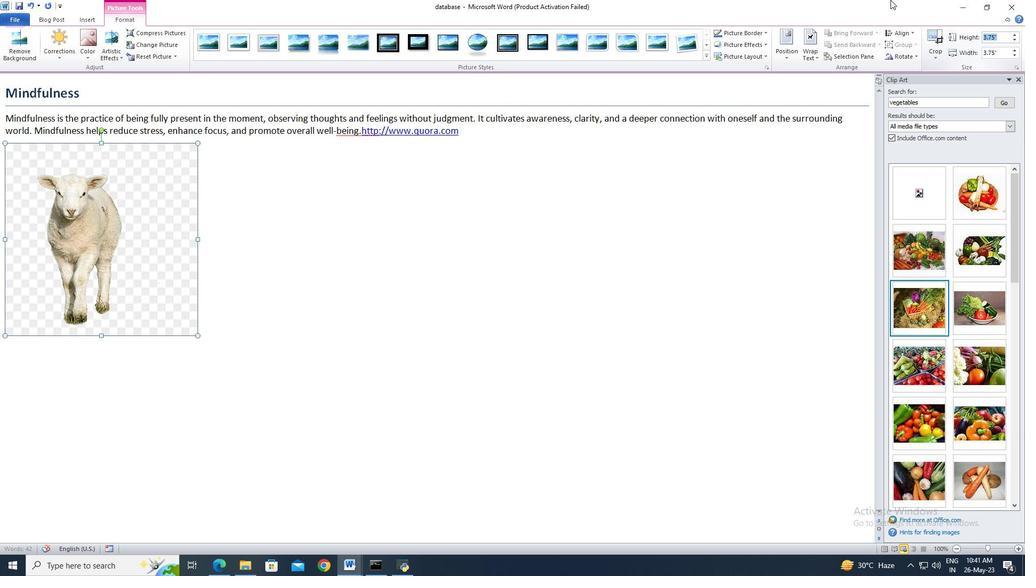 
Action: Key pressed 2.4<Key.enter>
Screenshot: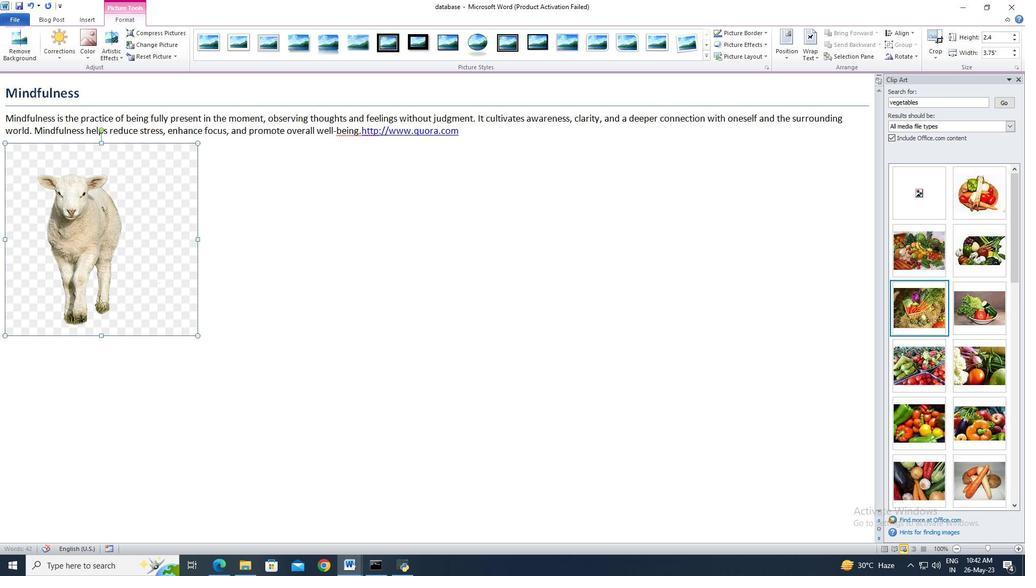 
Action: Mouse moved to (616, 195)
Screenshot: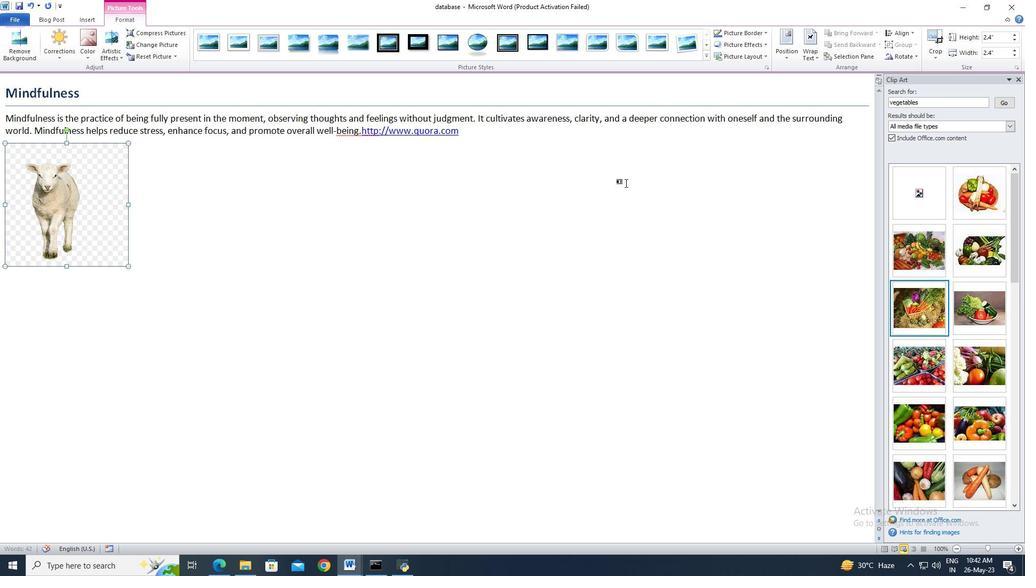 
Action: Mouse pressed left at (616, 195)
Screenshot: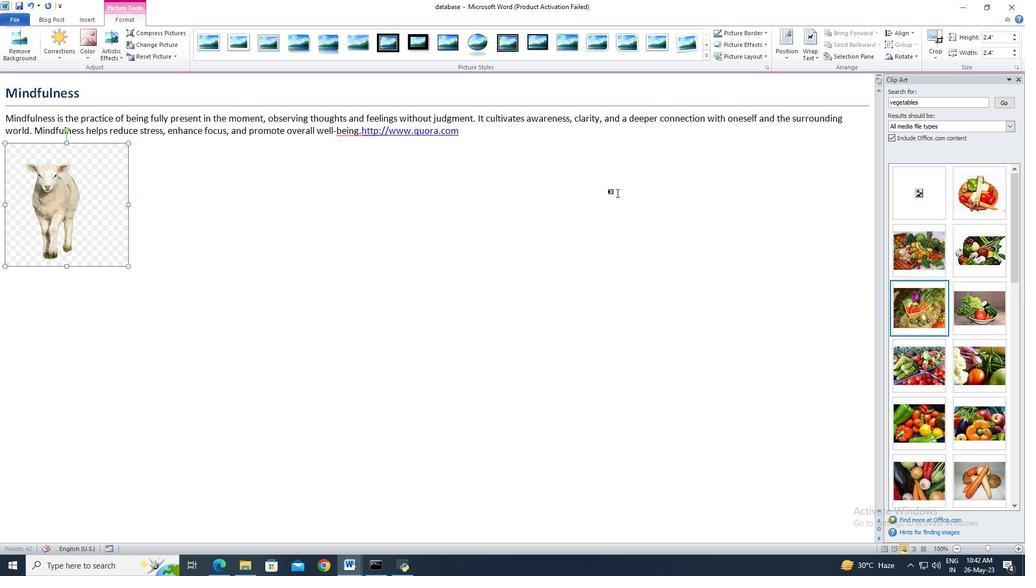 
